 Task: In the Company uottawa.ca, schedule a meeting with title: 'Introducing Our Products and Services ', Select date: '29 September, 2023', select start time: 6:00:PM. Add location in person New York with meeting description: Kindly join this meeting to understand Product Demo and Service Presentation. Add attendees from company's contact and save.. Logged in from softage.1@softage.net
Action: Mouse moved to (93, 59)
Screenshot: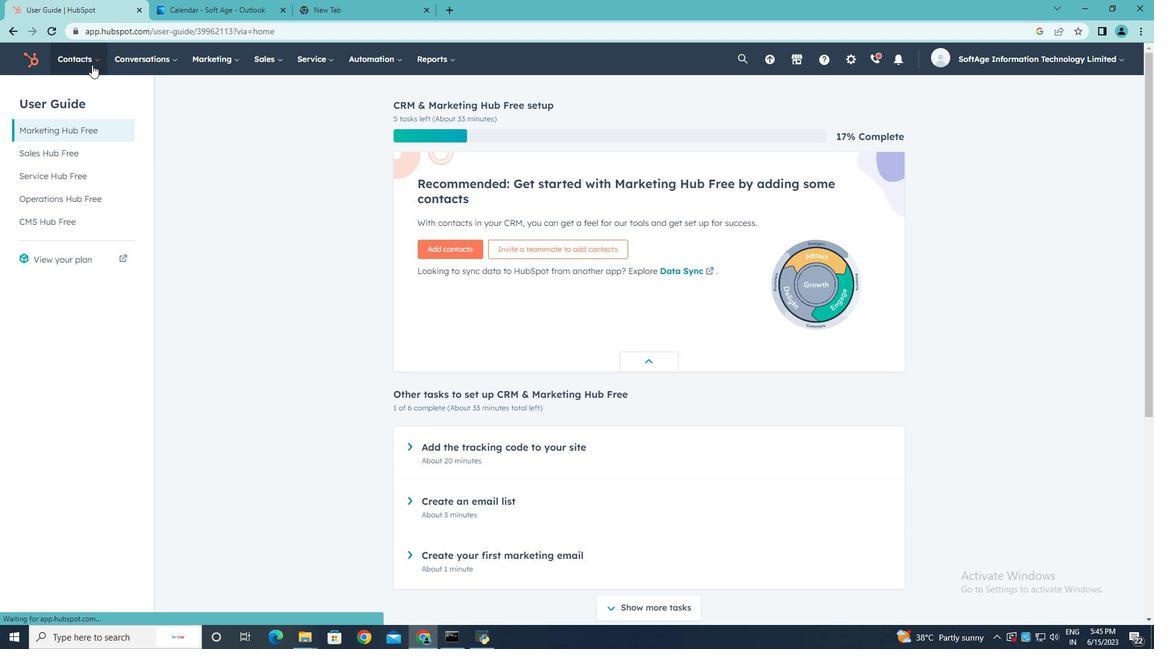 
Action: Mouse pressed left at (93, 59)
Screenshot: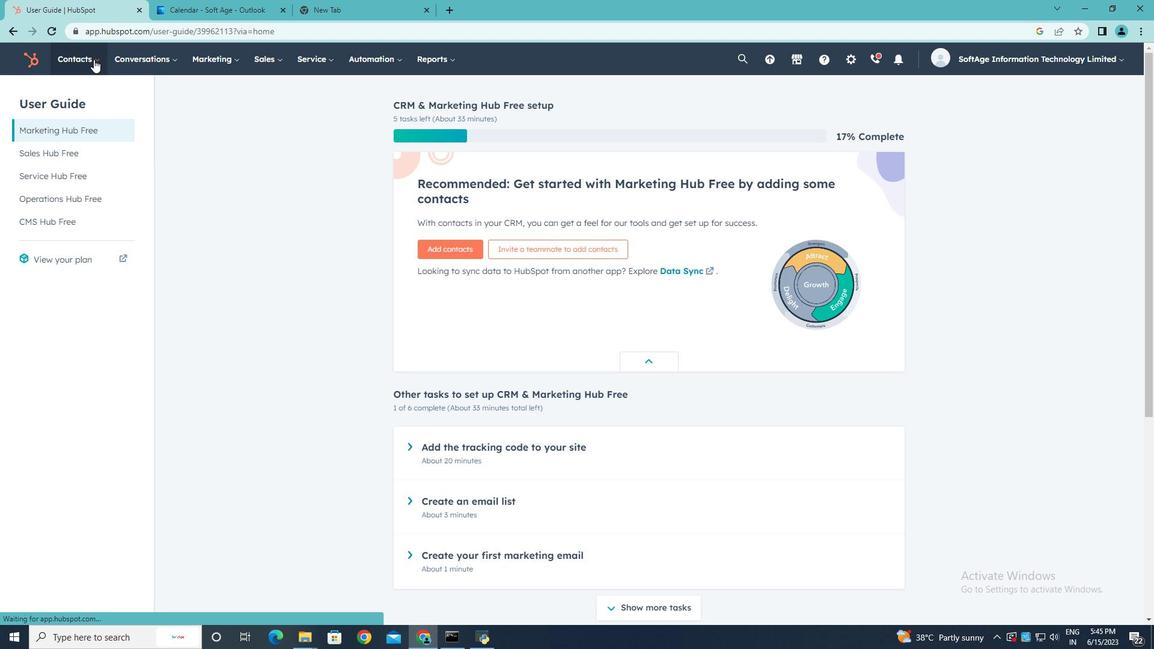 
Action: Mouse moved to (96, 114)
Screenshot: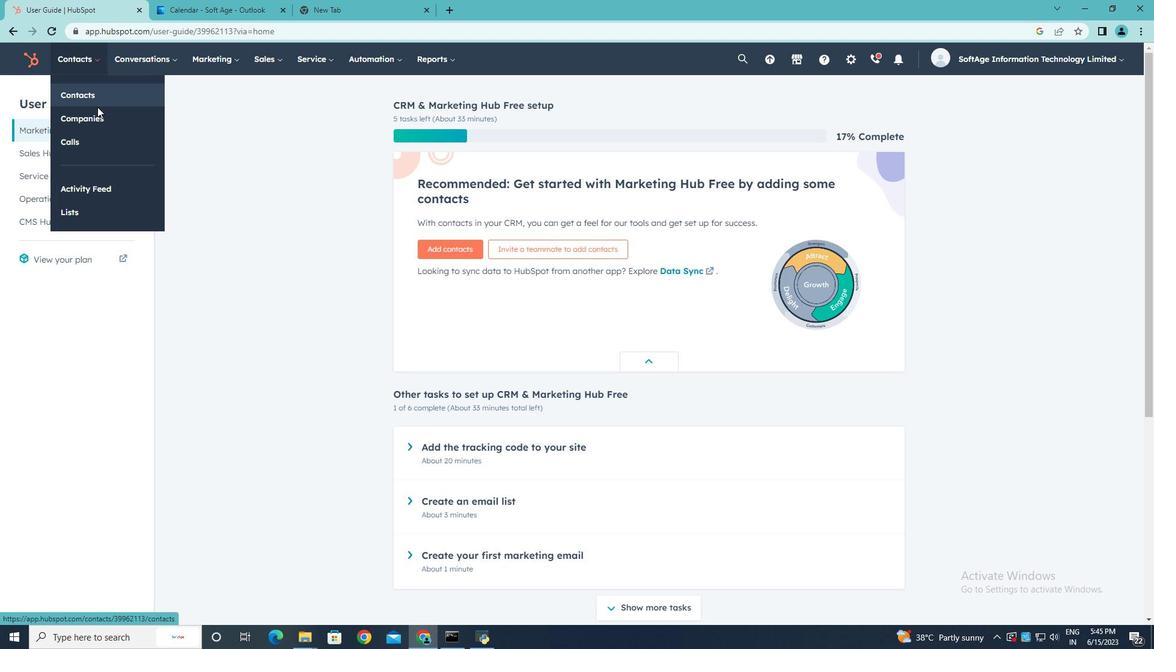 
Action: Mouse pressed left at (96, 114)
Screenshot: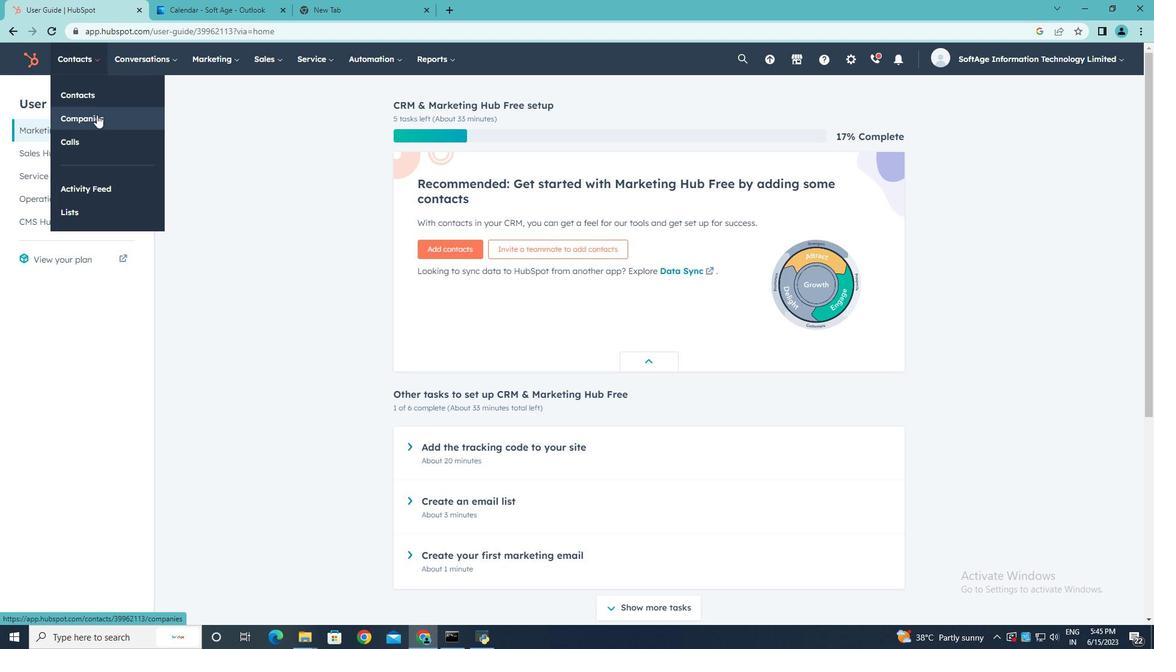 
Action: Mouse moved to (72, 194)
Screenshot: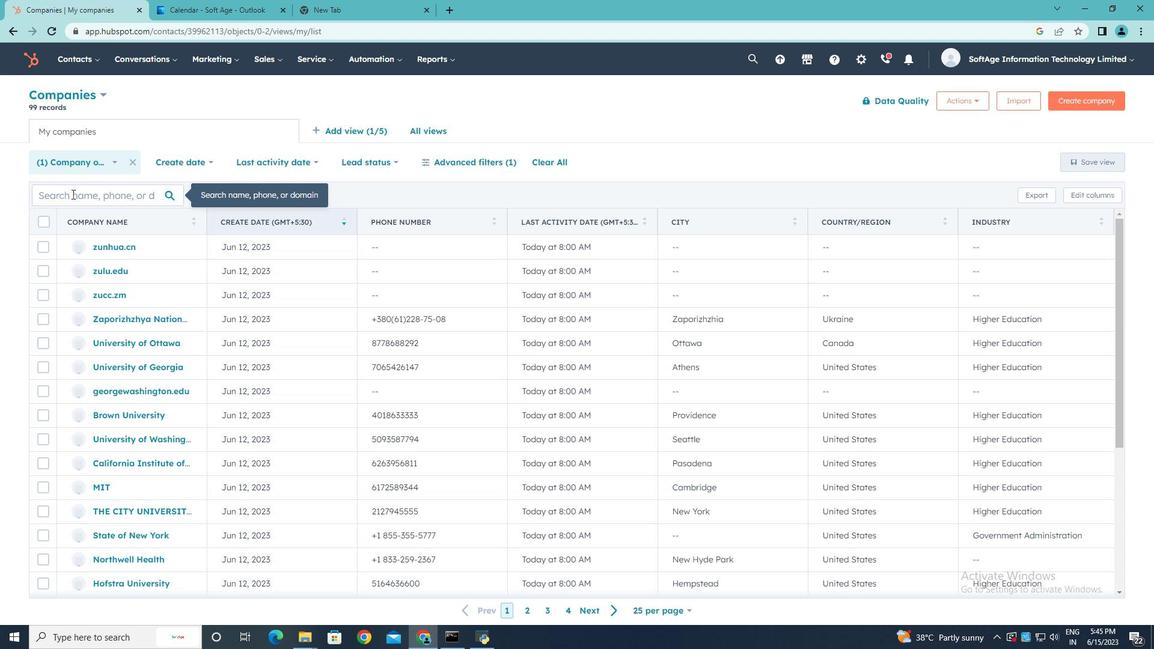 
Action: Mouse pressed left at (72, 194)
Screenshot: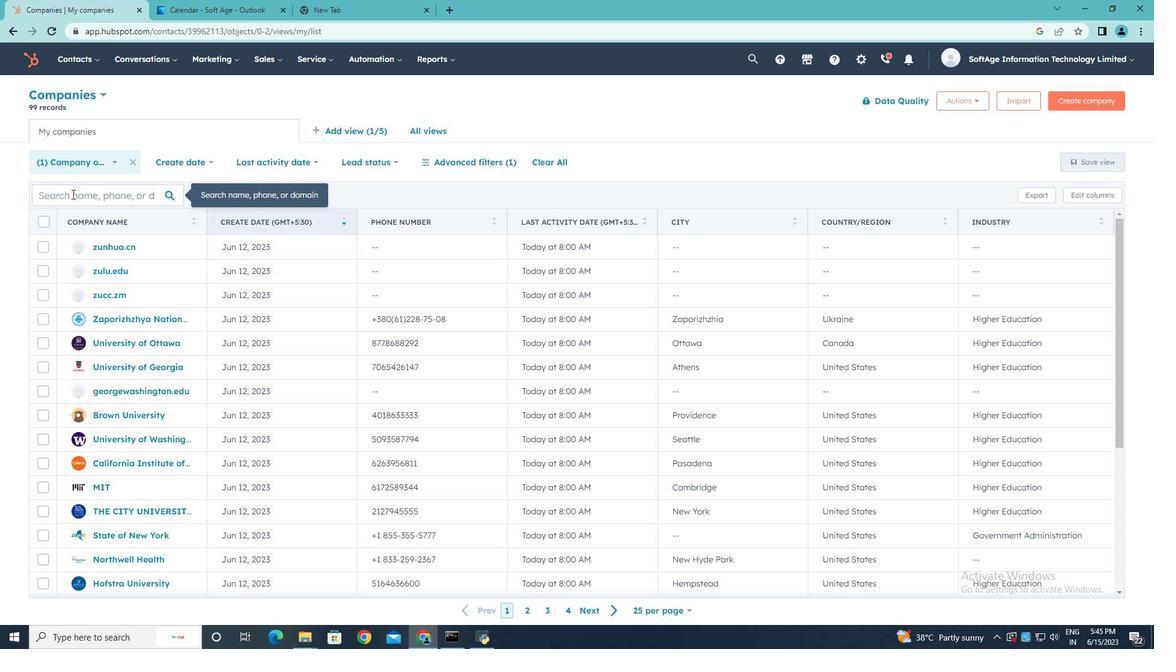 
Action: Mouse moved to (72, 193)
Screenshot: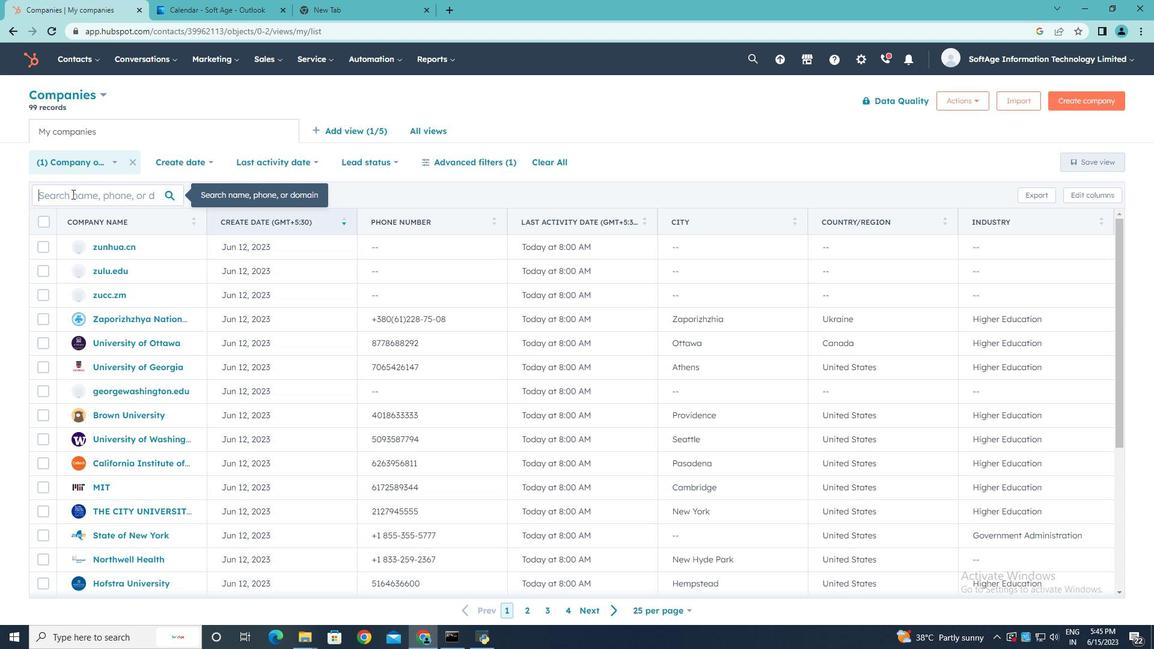 
Action: Key pressed uottawa.ca
Screenshot: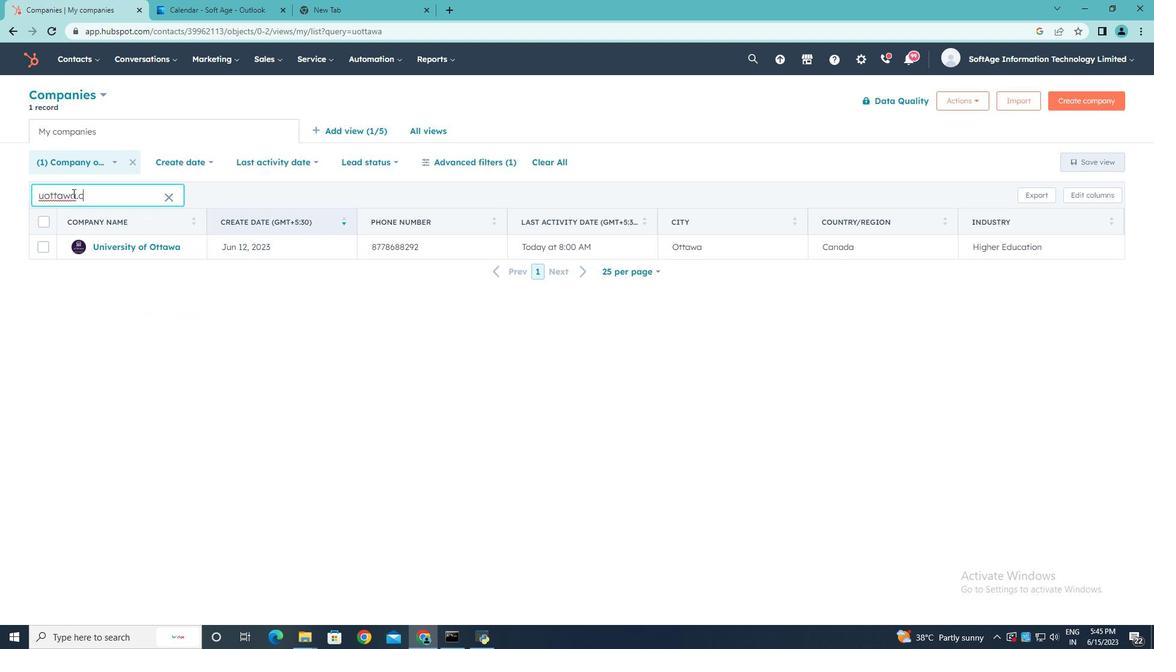 
Action: Mouse moved to (105, 244)
Screenshot: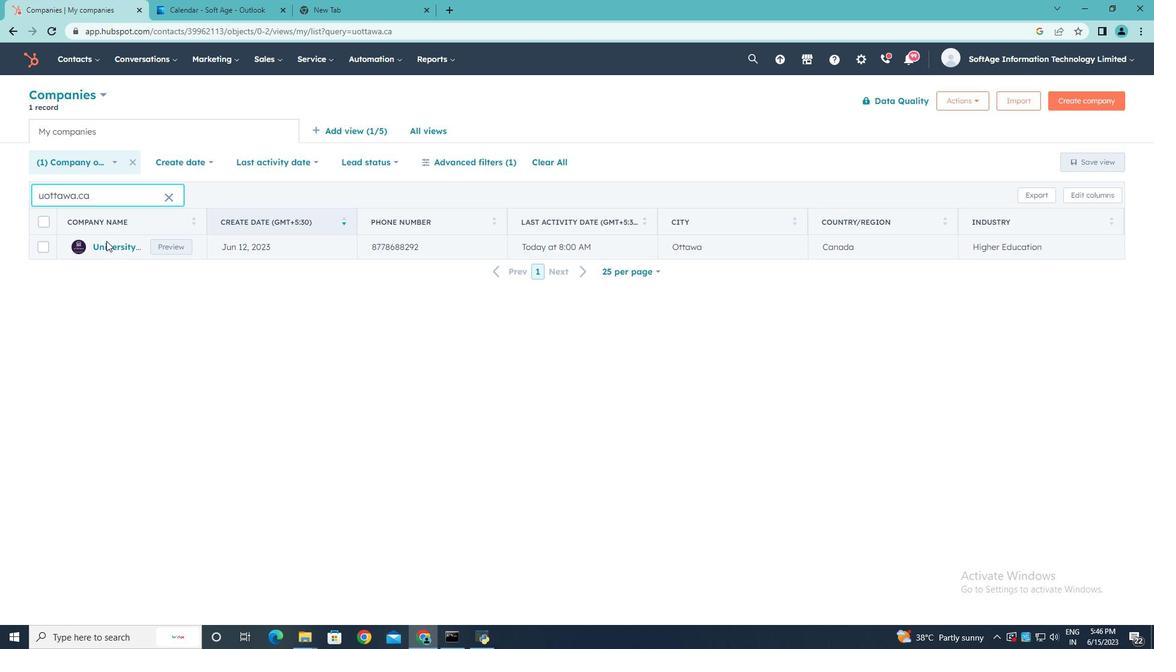 
Action: Mouse pressed left at (105, 244)
Screenshot: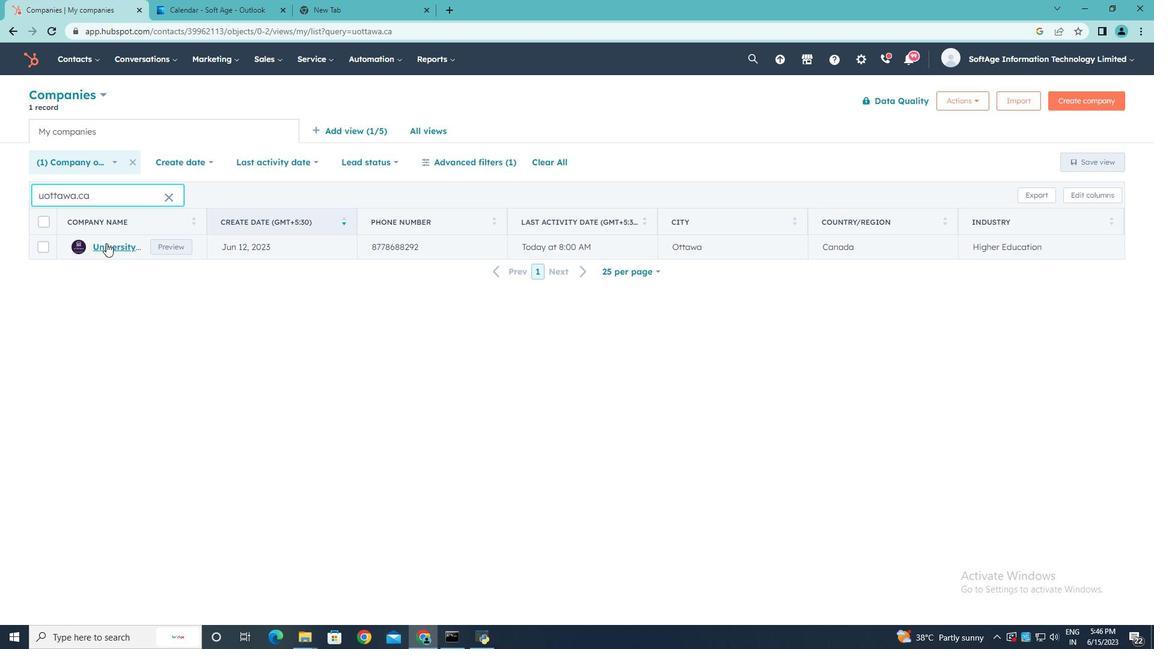 
Action: Mouse moved to (194, 198)
Screenshot: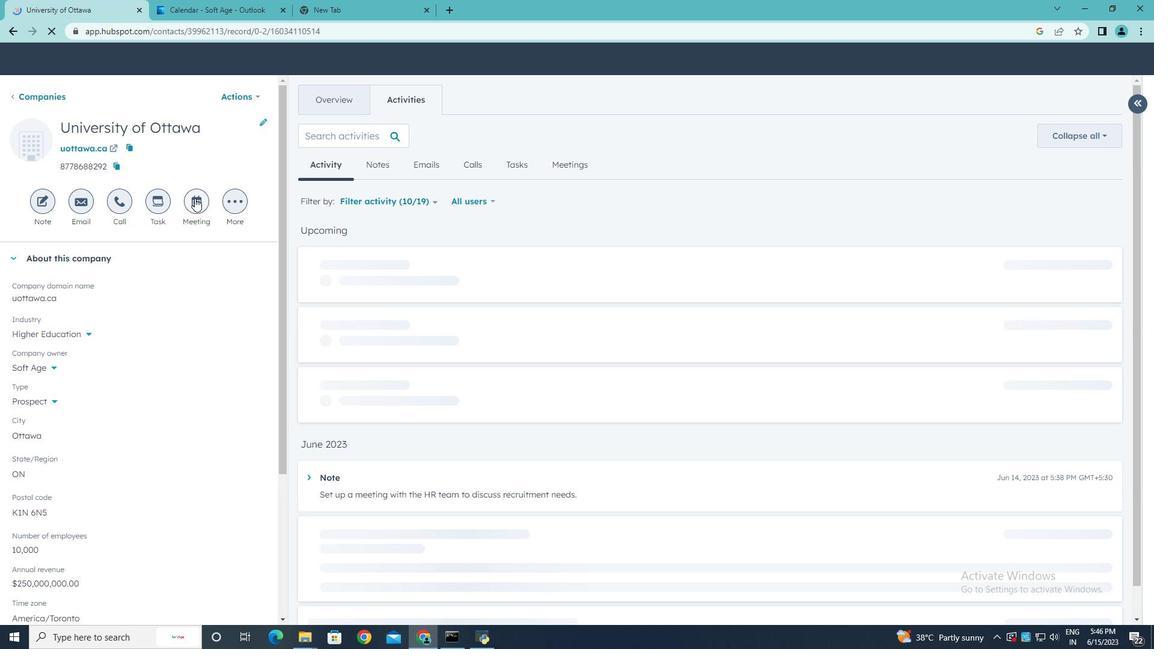 
Action: Mouse pressed left at (194, 198)
Screenshot: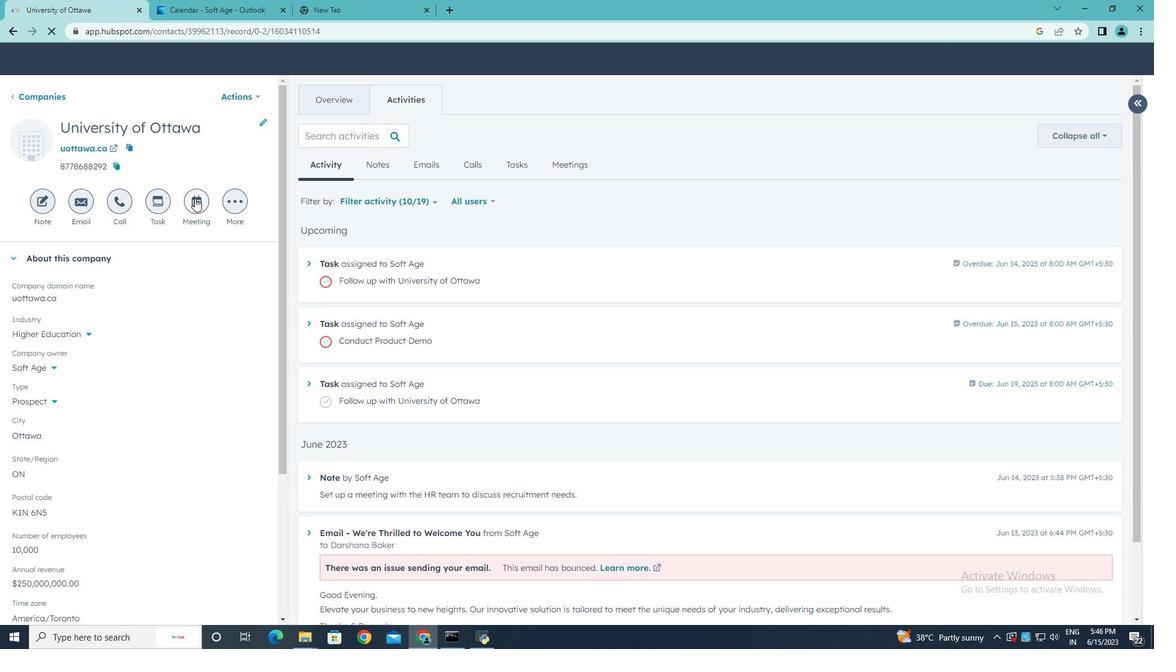 
Action: Mouse moved to (194, 198)
Screenshot: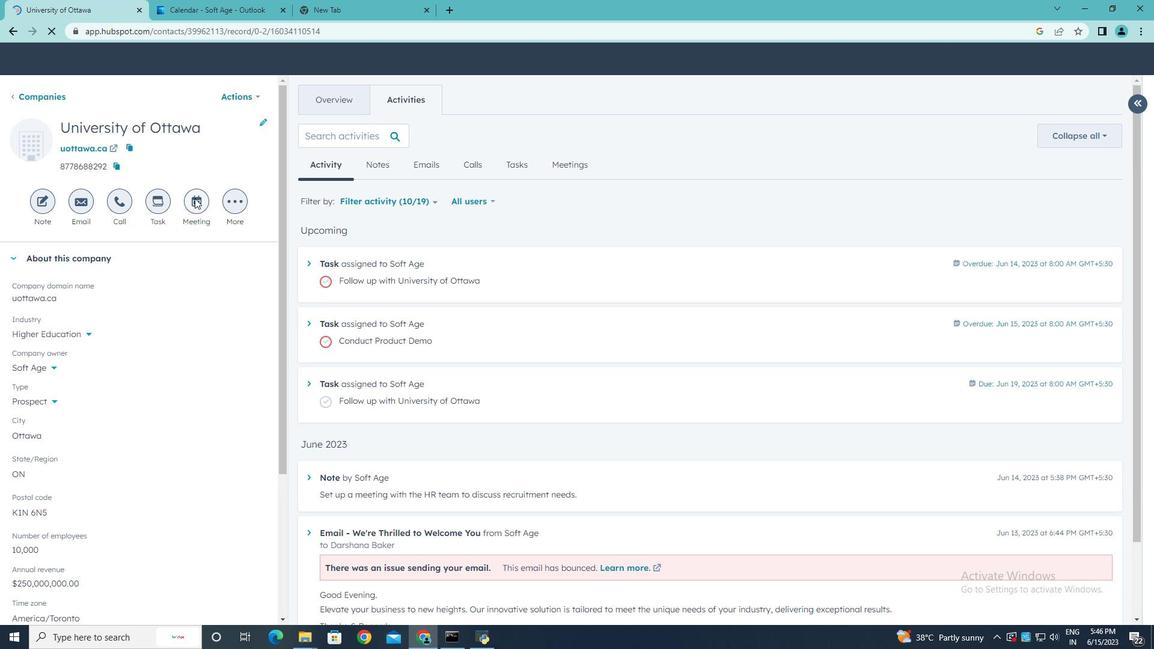 
Action: Key pressed <Key.shift><Key.shift>Introducing<Key.space><Key.shift>Our<Key.space><Key.shift><Key.shift><Key.shift><Key.shift><Key.shift><Key.shift>Products<Key.space>ans<Key.backspace>d<Key.space><Key.shift><Key.shift><Key.shift><Key.shift><Key.shift>
Screenshot: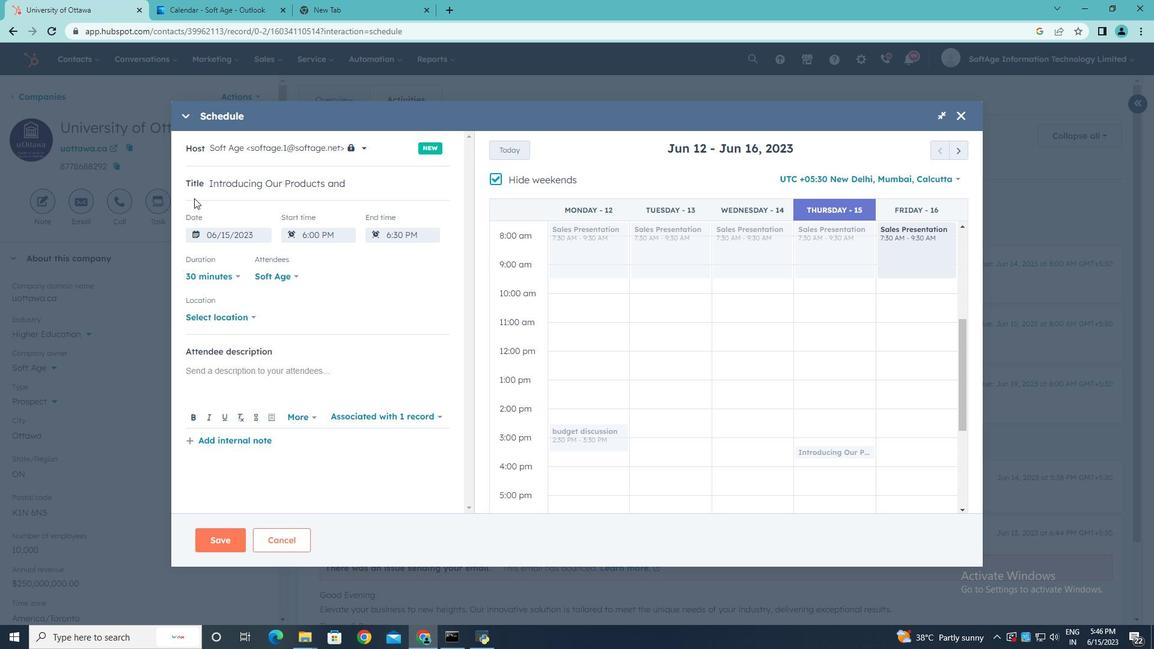 
Action: Mouse moved to (193, 198)
Screenshot: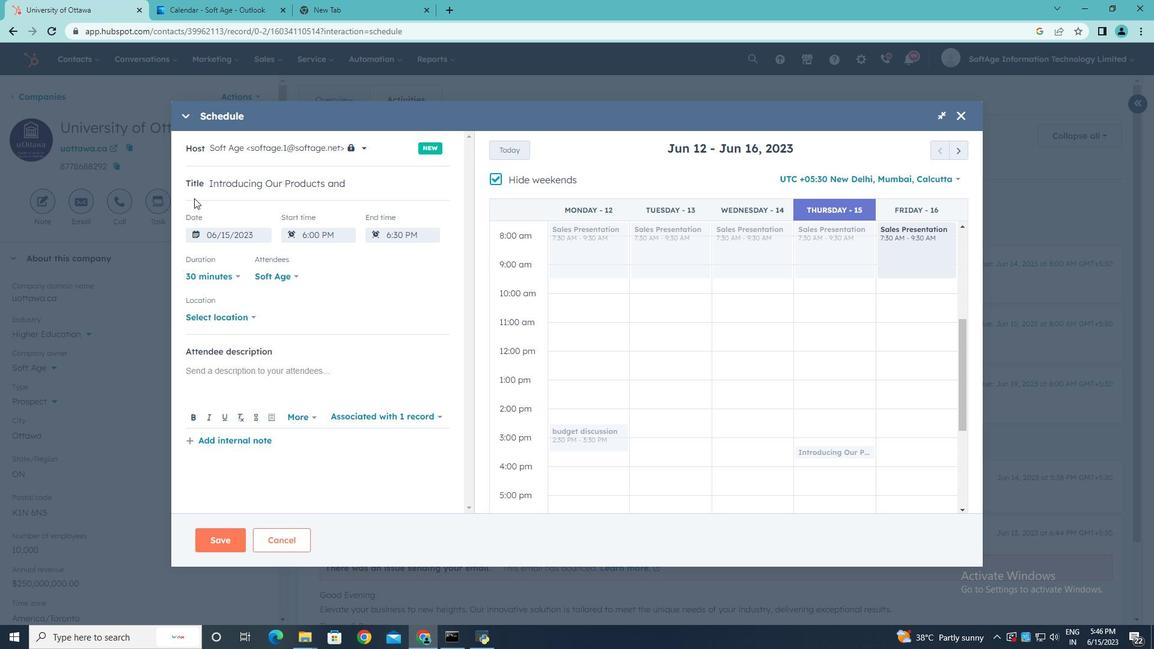 
Action: Key pressed <Key.shift><Key.shift><Key.shift><Key.shift><Key.shift><Key.shift><Key.shift><Key.shift><Key.shift><Key.shift><Key.shift>Services
Screenshot: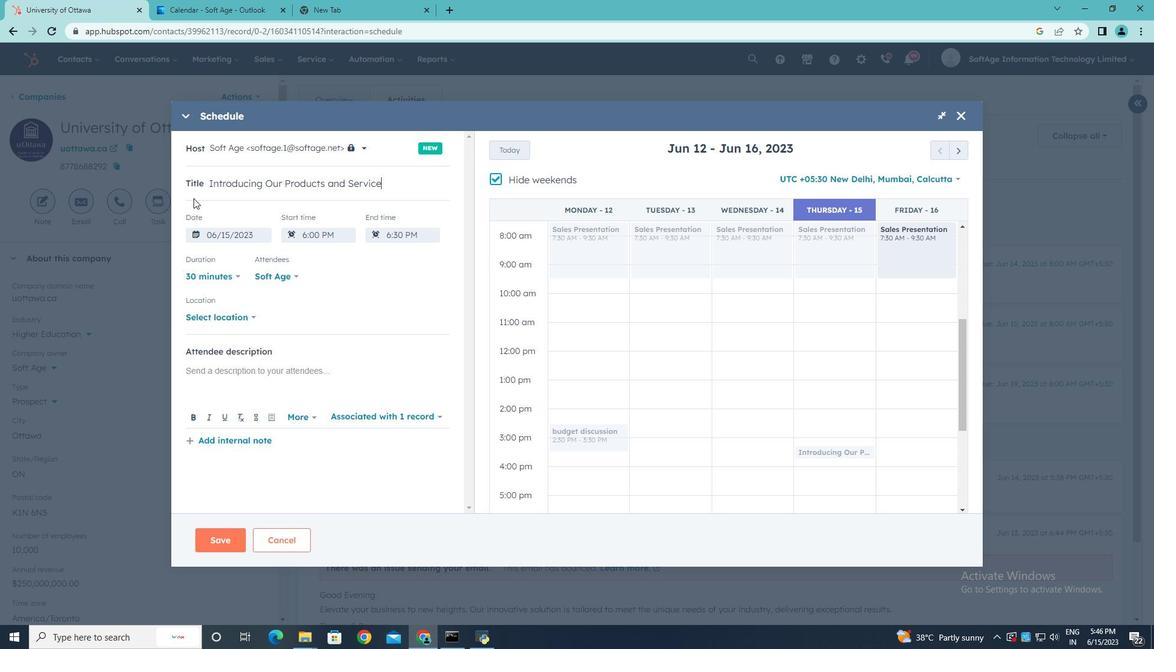 
Action: Mouse moved to (494, 178)
Screenshot: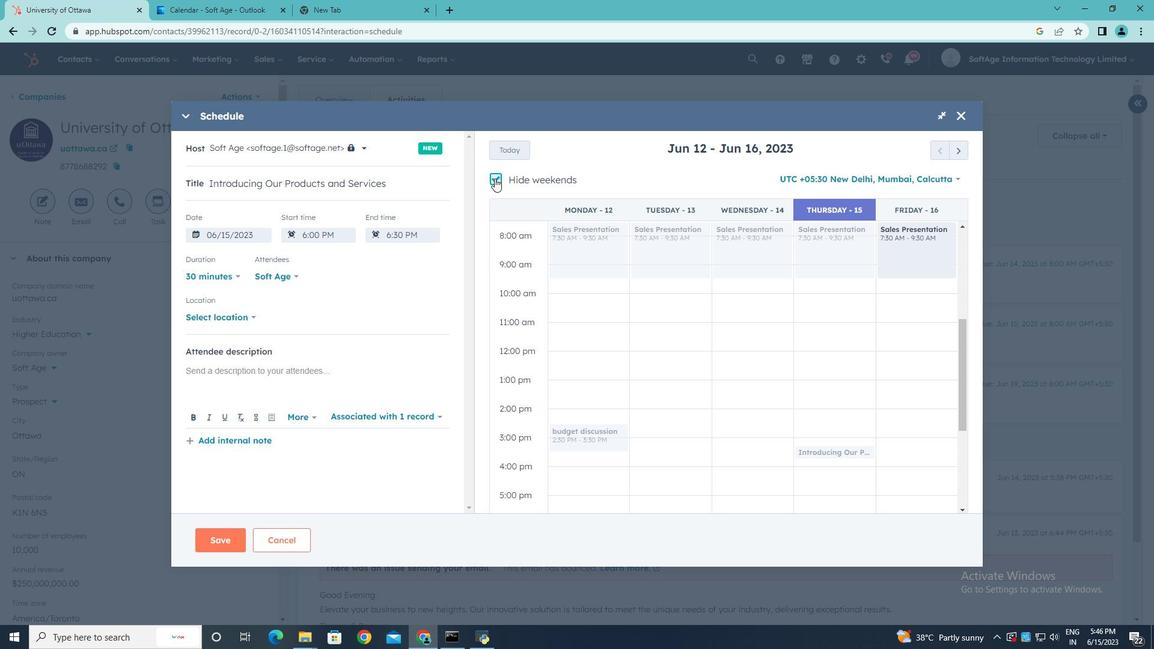 
Action: Mouse pressed left at (494, 178)
Screenshot: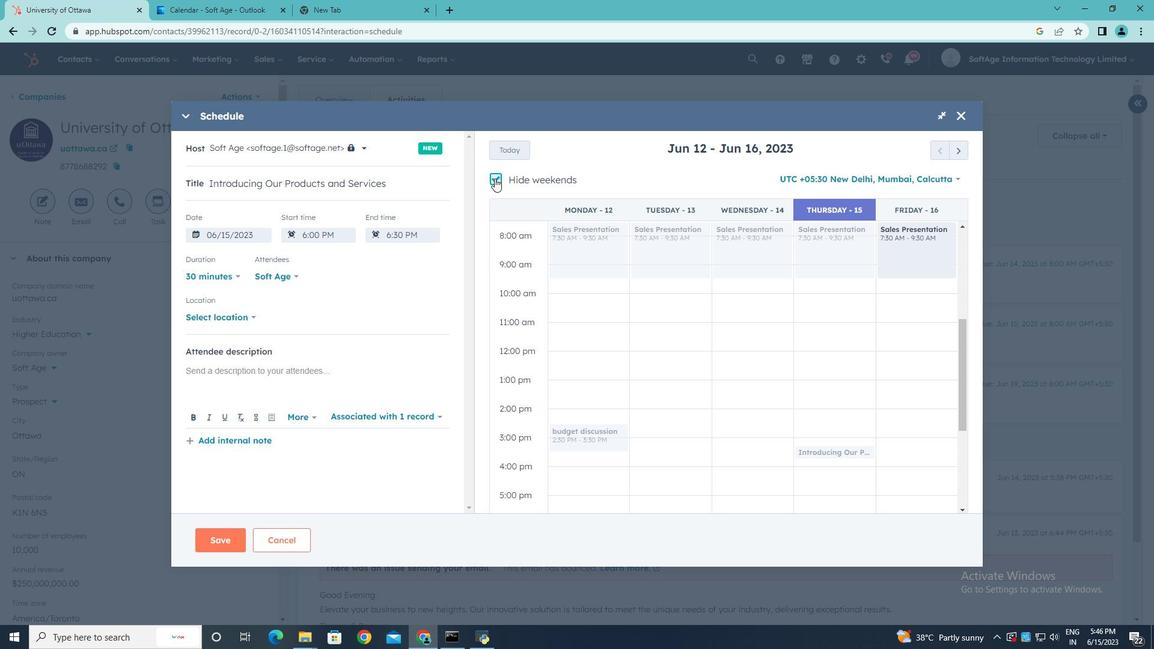 
Action: Mouse moved to (962, 149)
Screenshot: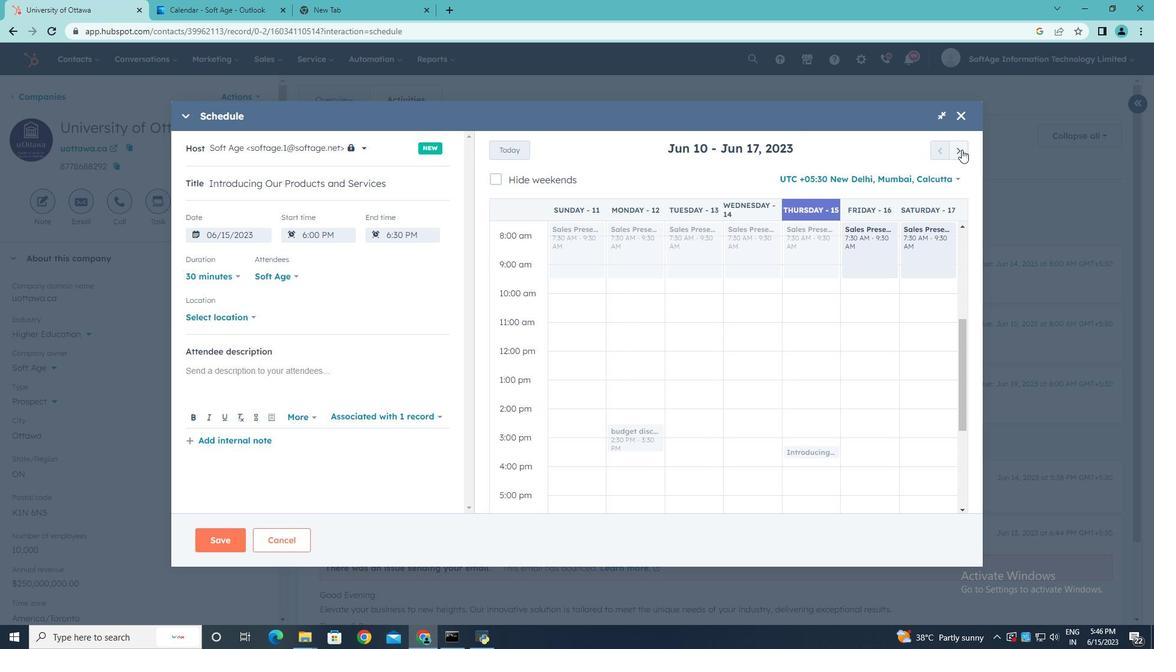 
Action: Mouse pressed left at (962, 149)
Screenshot: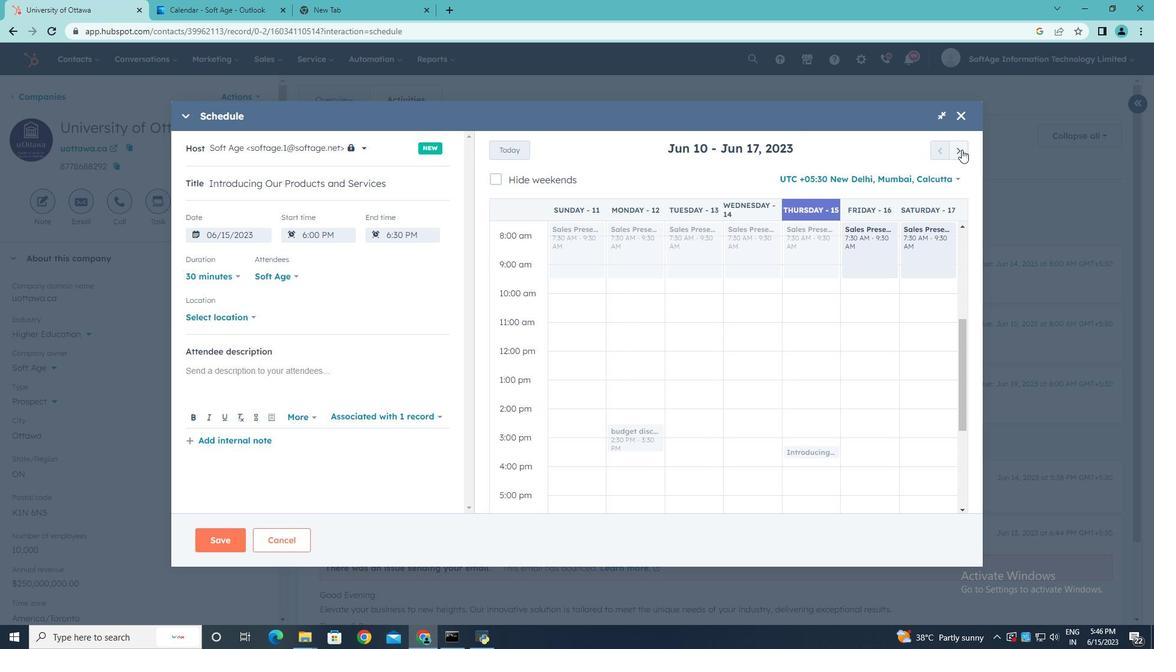 
Action: Mouse pressed left at (962, 149)
Screenshot: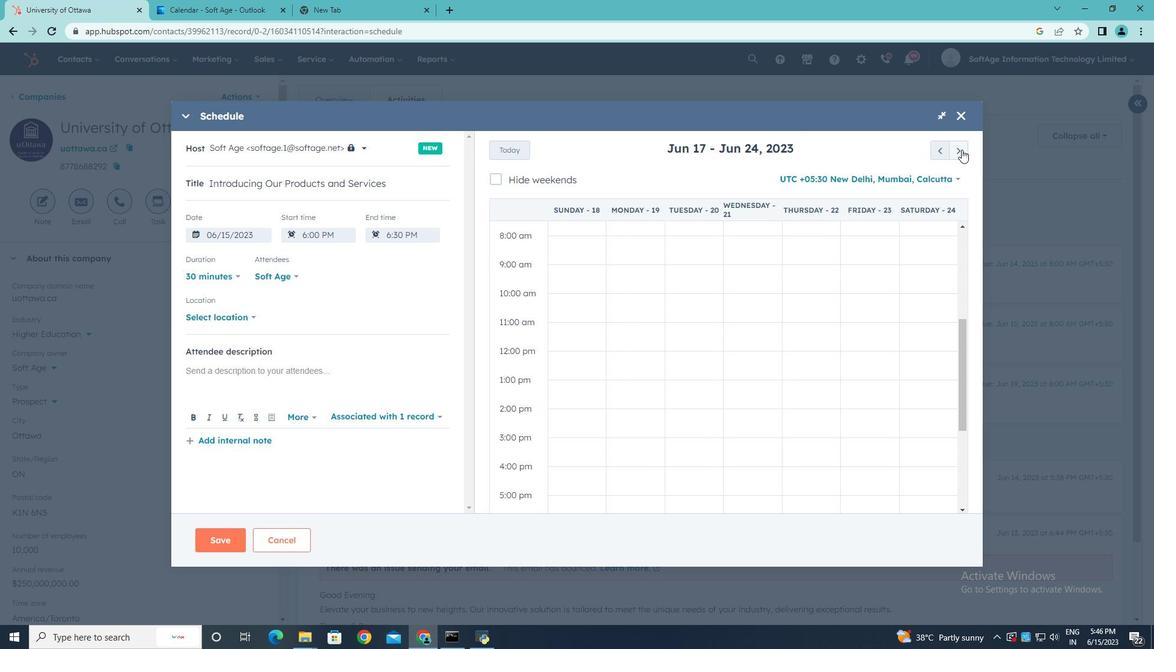 
Action: Mouse moved to (959, 152)
Screenshot: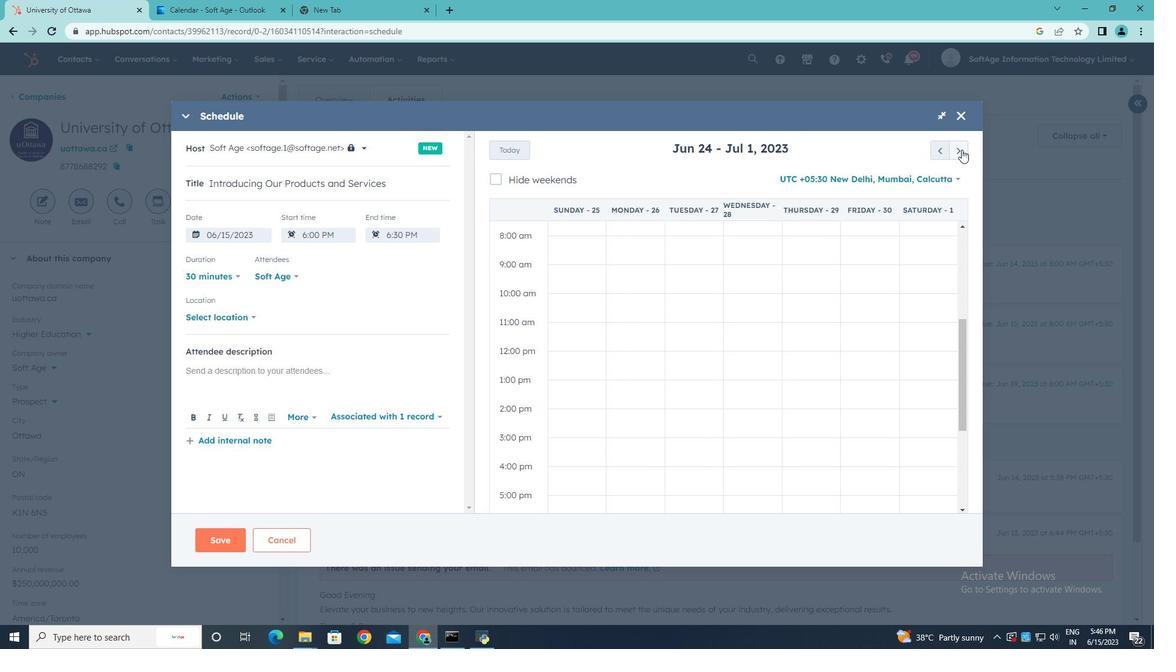 
Action: Mouse pressed left at (959, 152)
Screenshot: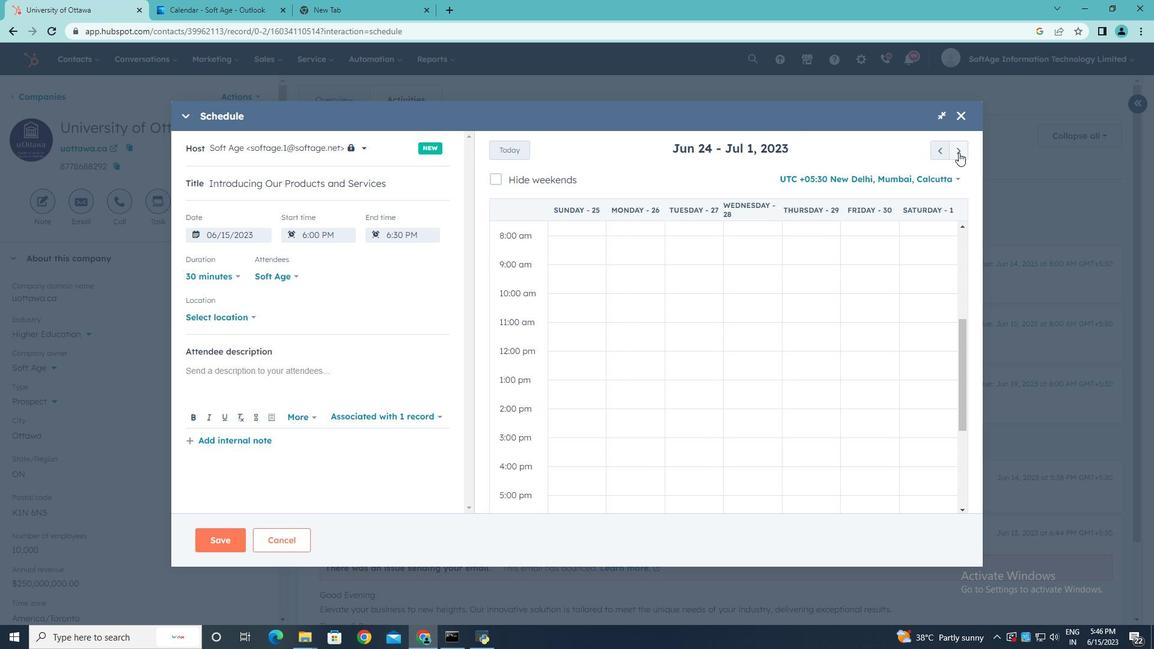 
Action: Mouse moved to (959, 150)
Screenshot: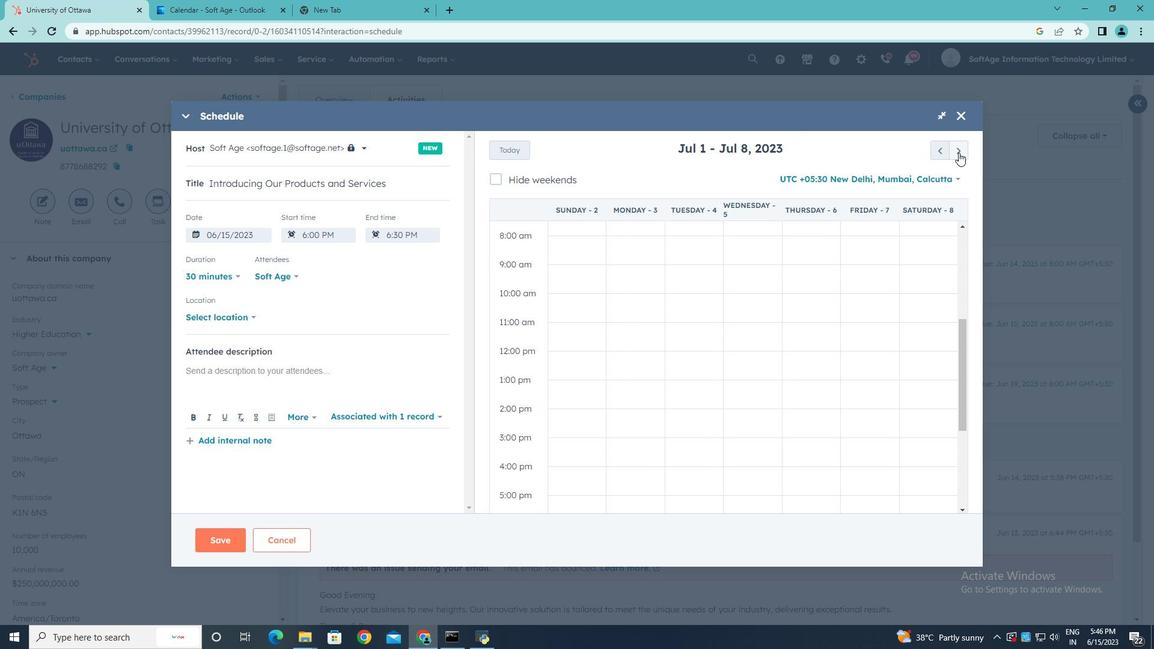 
Action: Mouse pressed left at (959, 150)
Screenshot: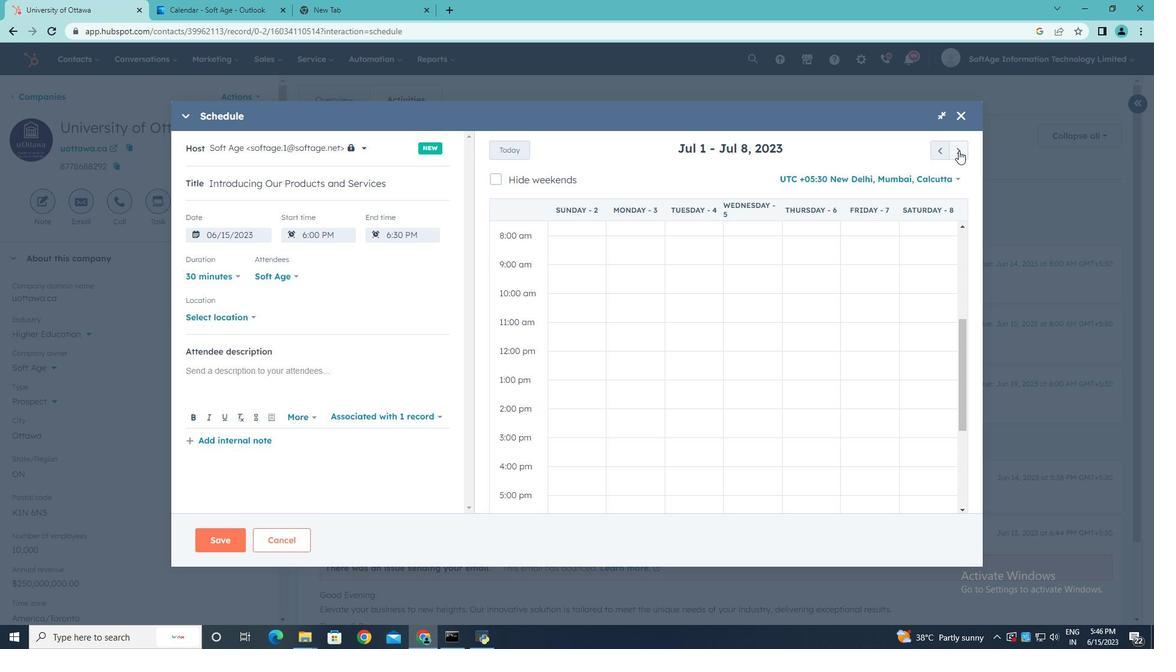 
Action: Mouse pressed left at (959, 150)
Screenshot: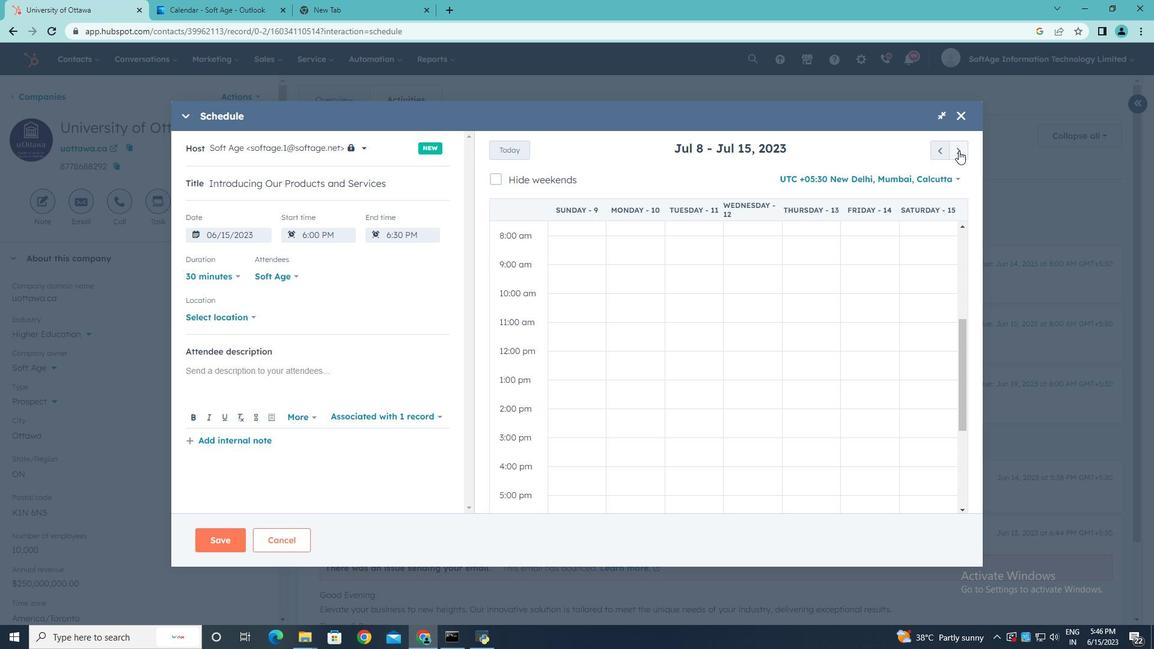 
Action: Mouse pressed left at (959, 150)
Screenshot: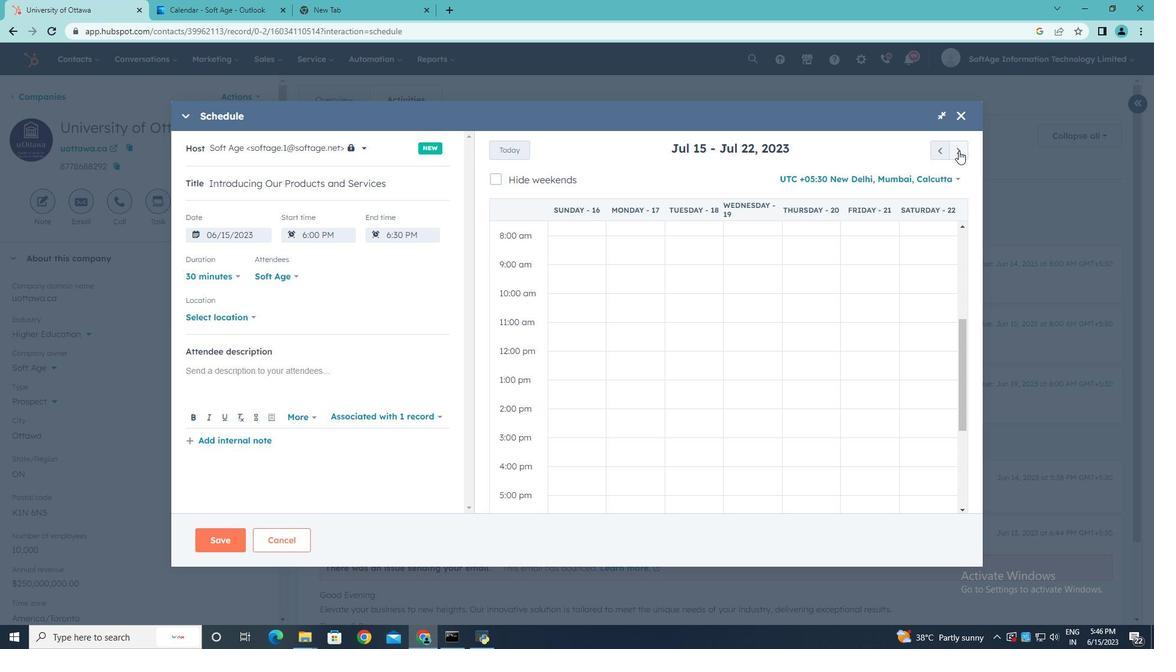 
Action: Mouse pressed left at (959, 150)
Screenshot: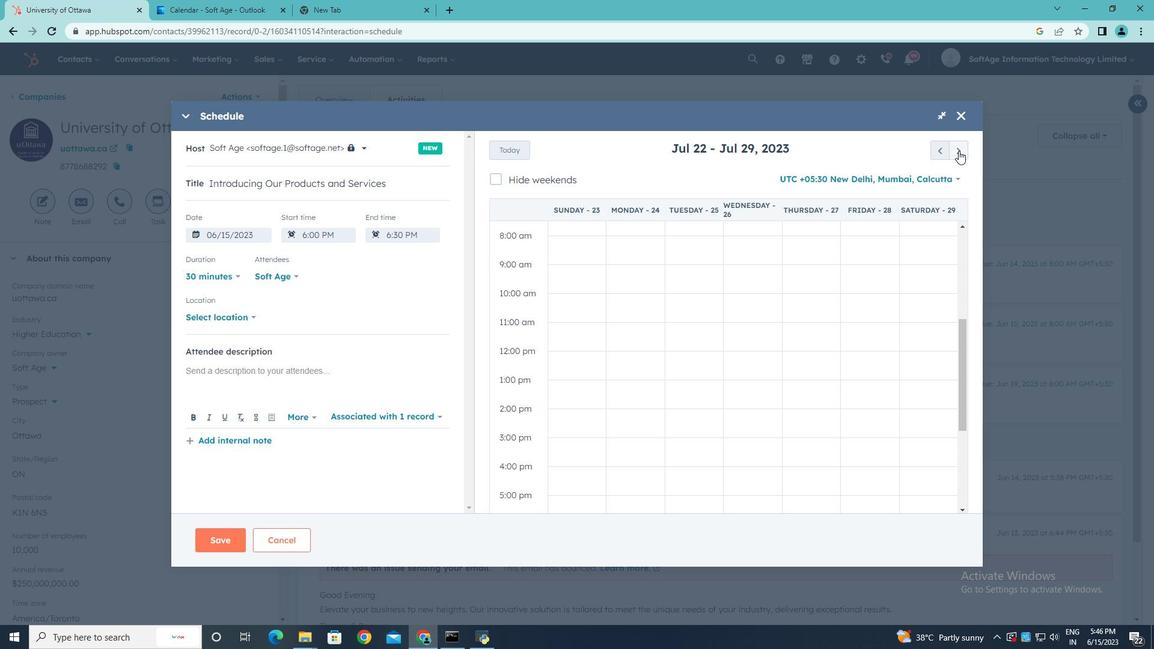 
Action: Mouse pressed left at (959, 150)
Screenshot: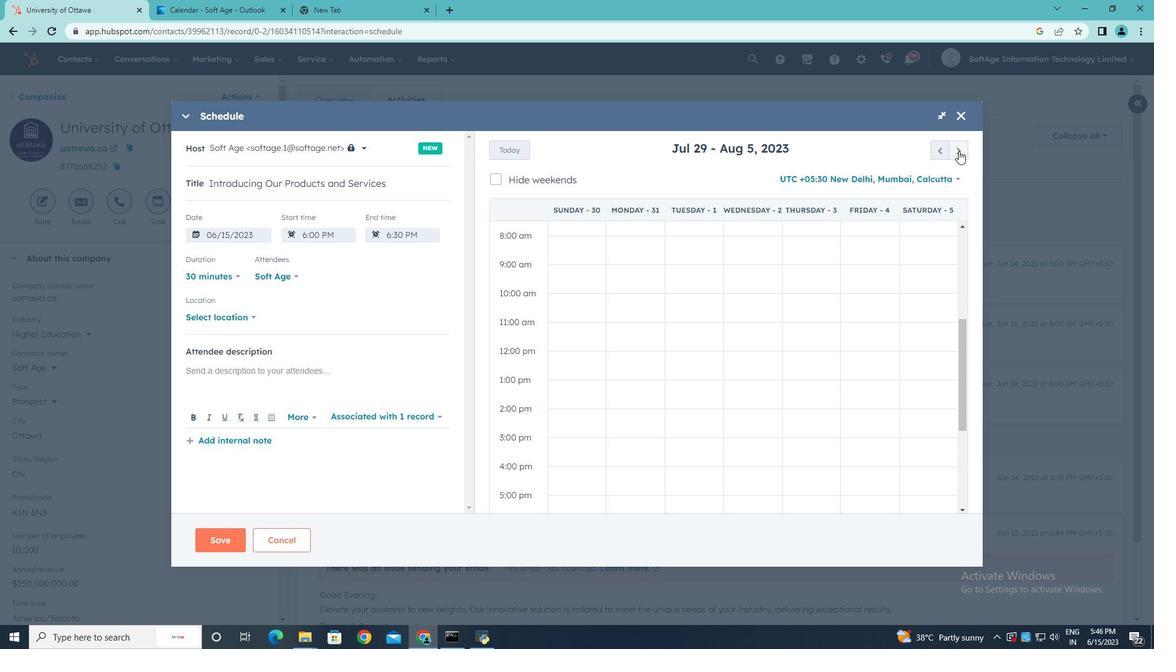 
Action: Mouse pressed left at (959, 150)
Screenshot: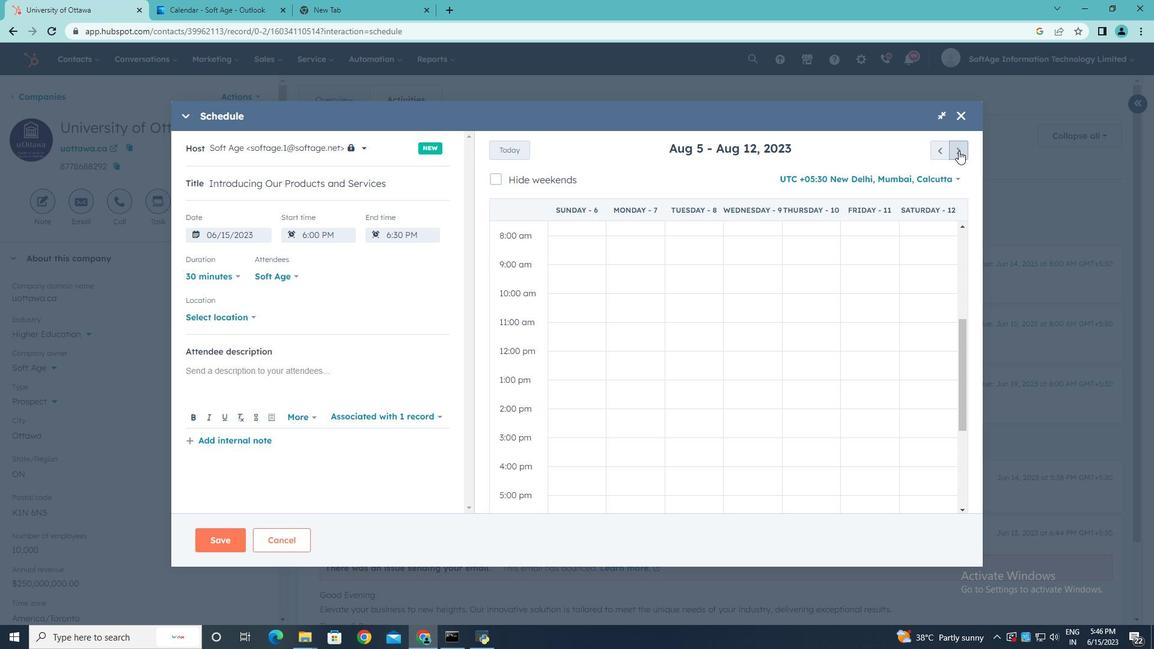 
Action: Mouse pressed left at (959, 150)
Screenshot: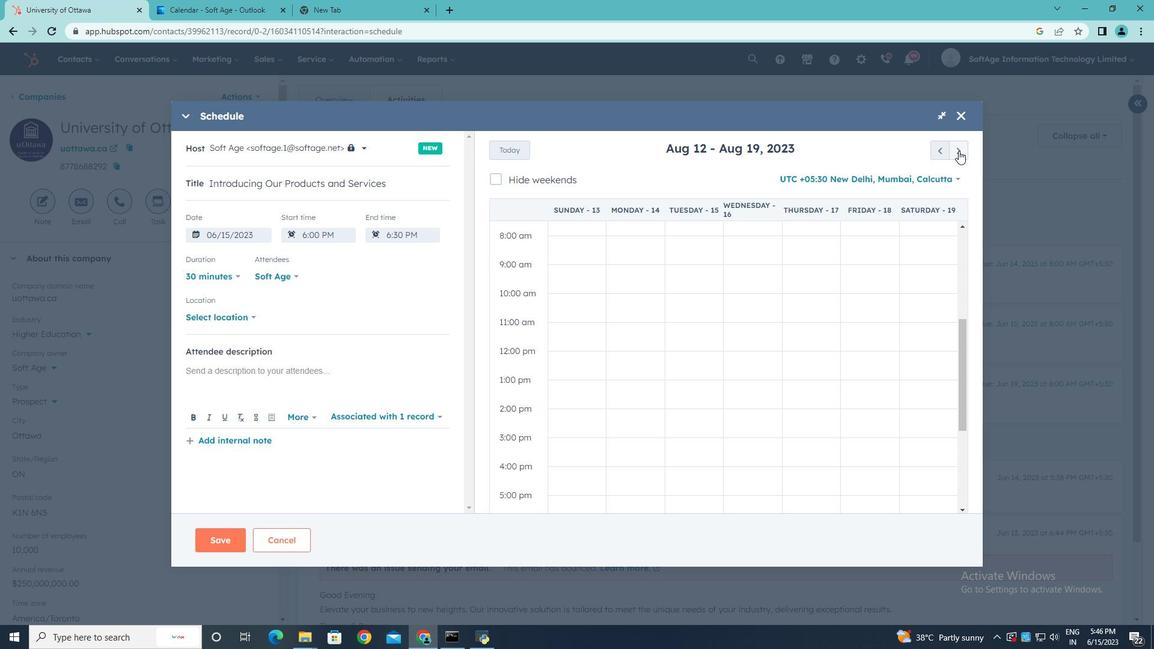 
Action: Mouse pressed left at (959, 150)
Screenshot: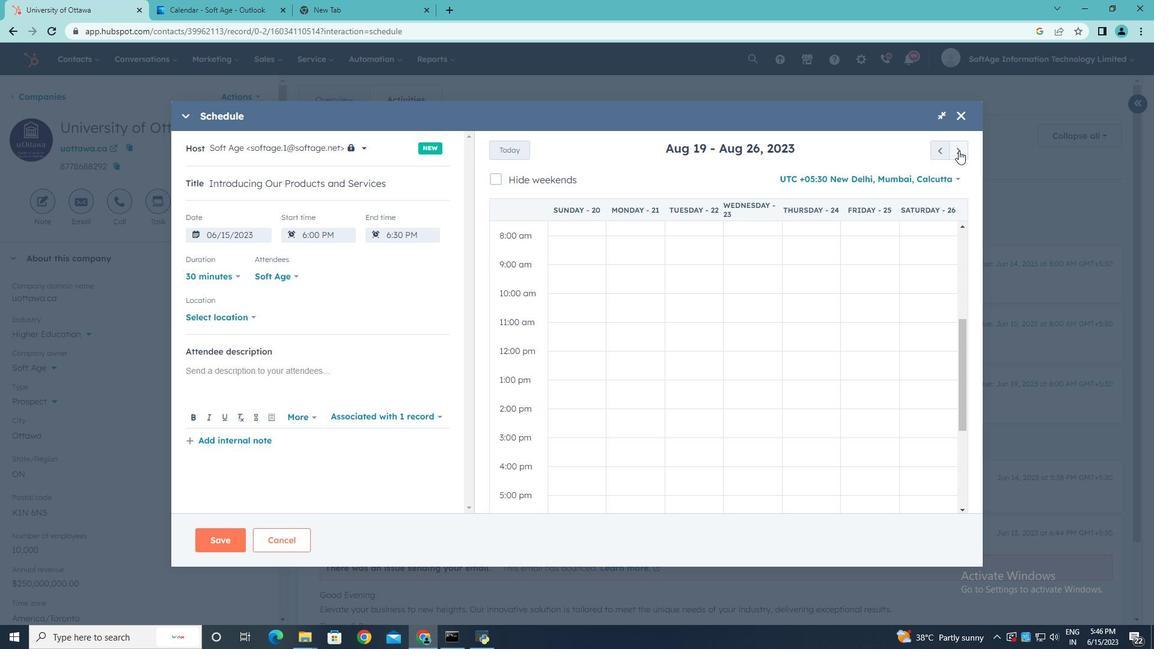 
Action: Mouse pressed left at (959, 150)
Screenshot: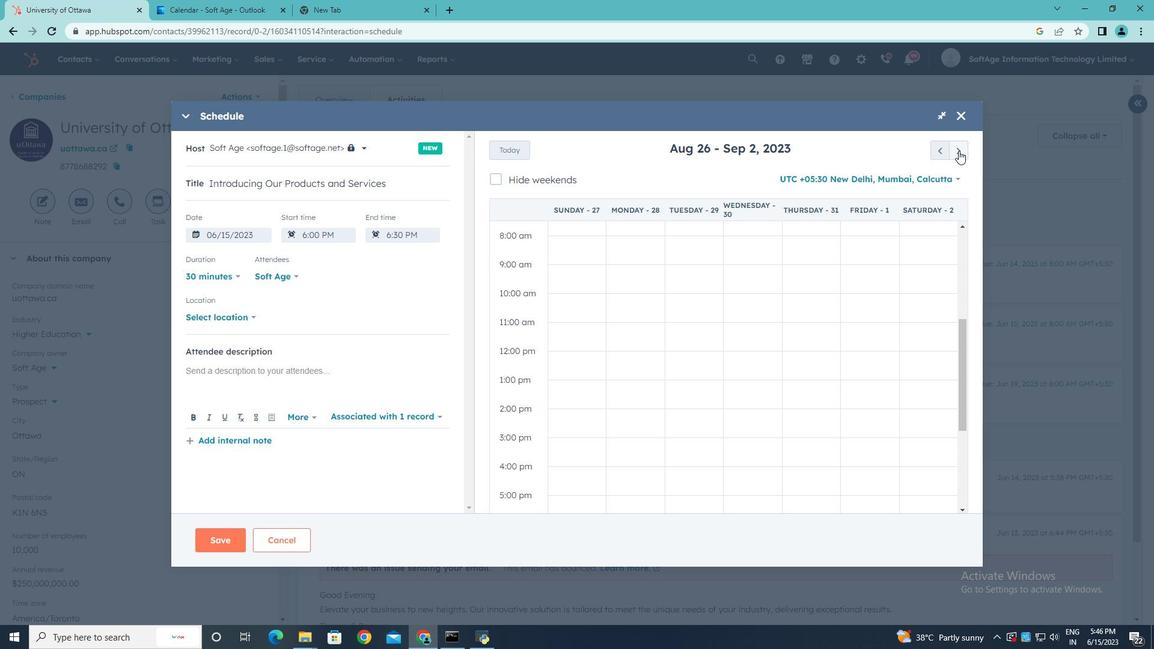 
Action: Mouse pressed left at (959, 150)
Screenshot: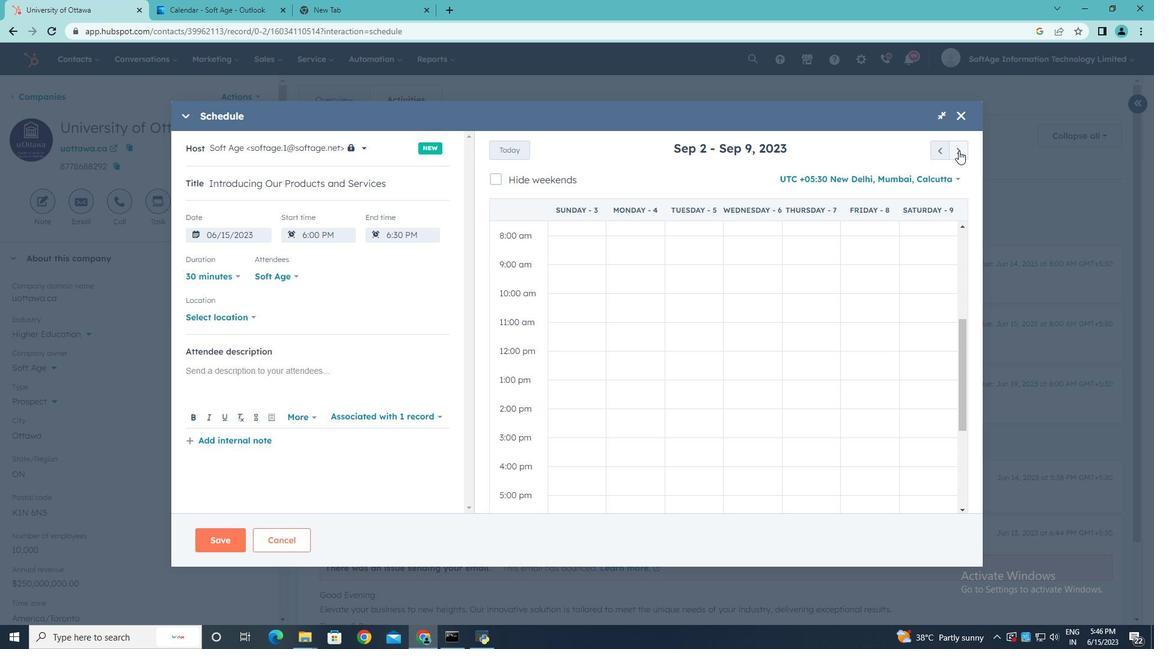
Action: Mouse moved to (959, 150)
Screenshot: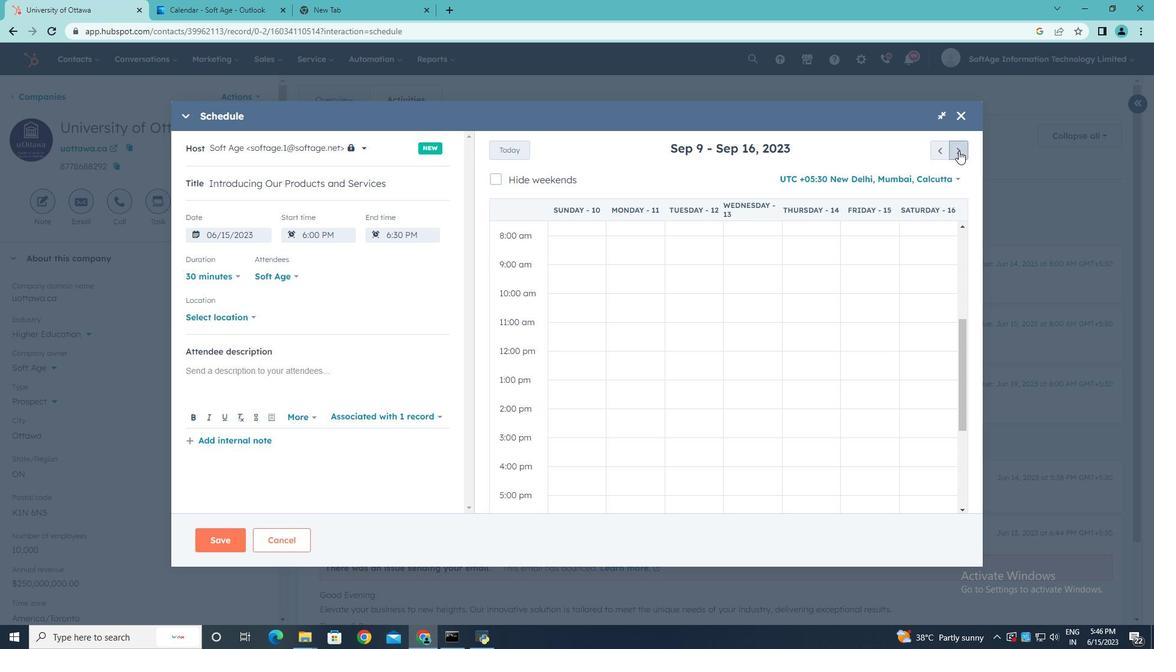 
Action: Mouse pressed left at (959, 150)
Screenshot: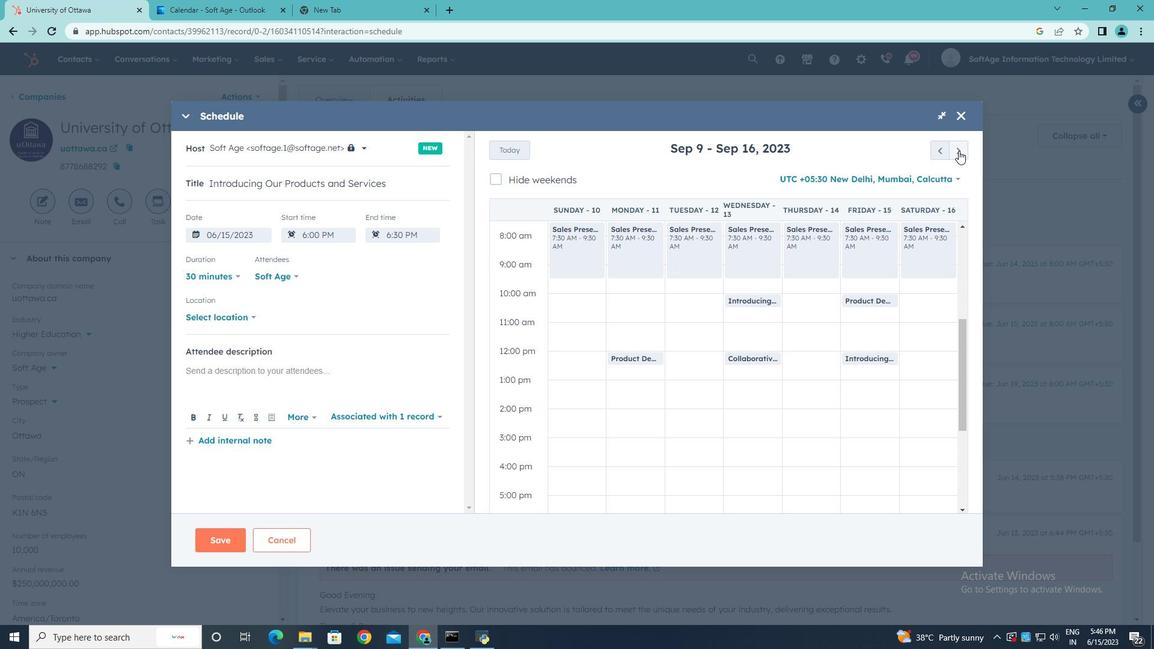 
Action: Mouse pressed left at (959, 150)
Screenshot: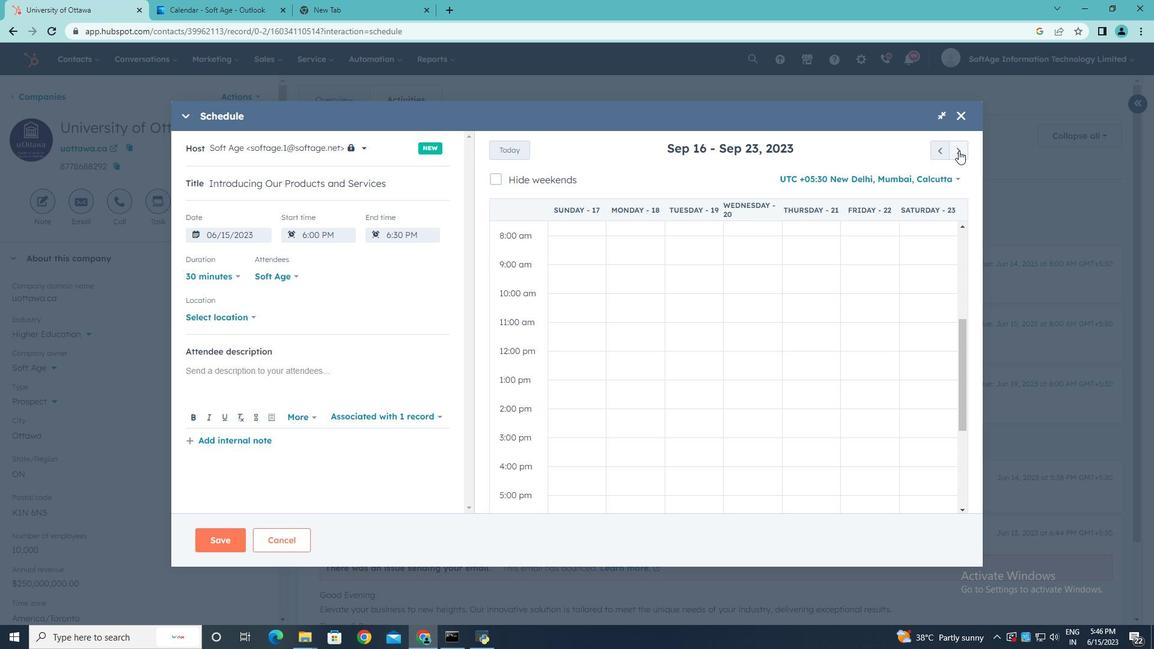 
Action: Mouse moved to (960, 414)
Screenshot: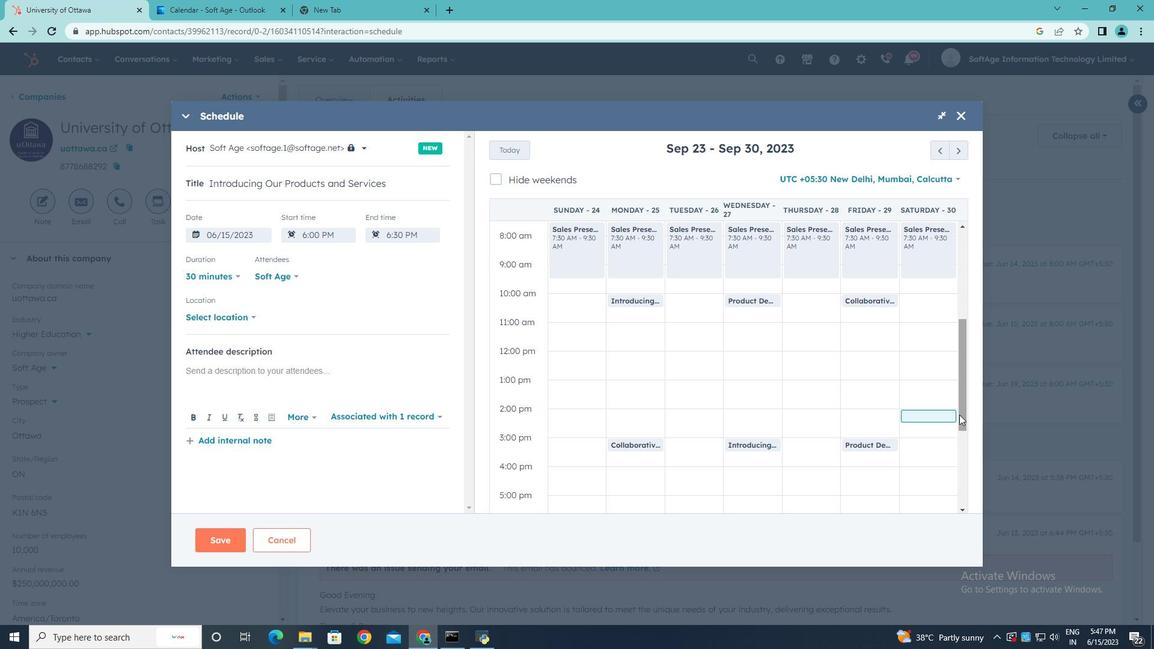 
Action: Mouse pressed left at (960, 414)
Screenshot: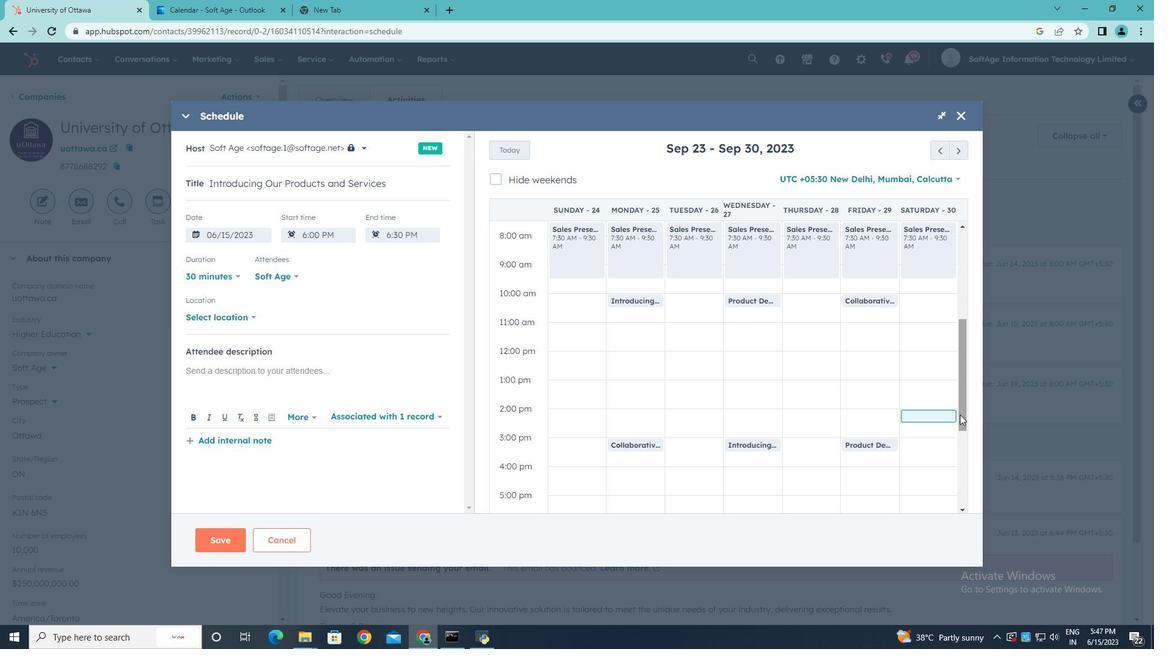 
Action: Mouse moved to (858, 467)
Screenshot: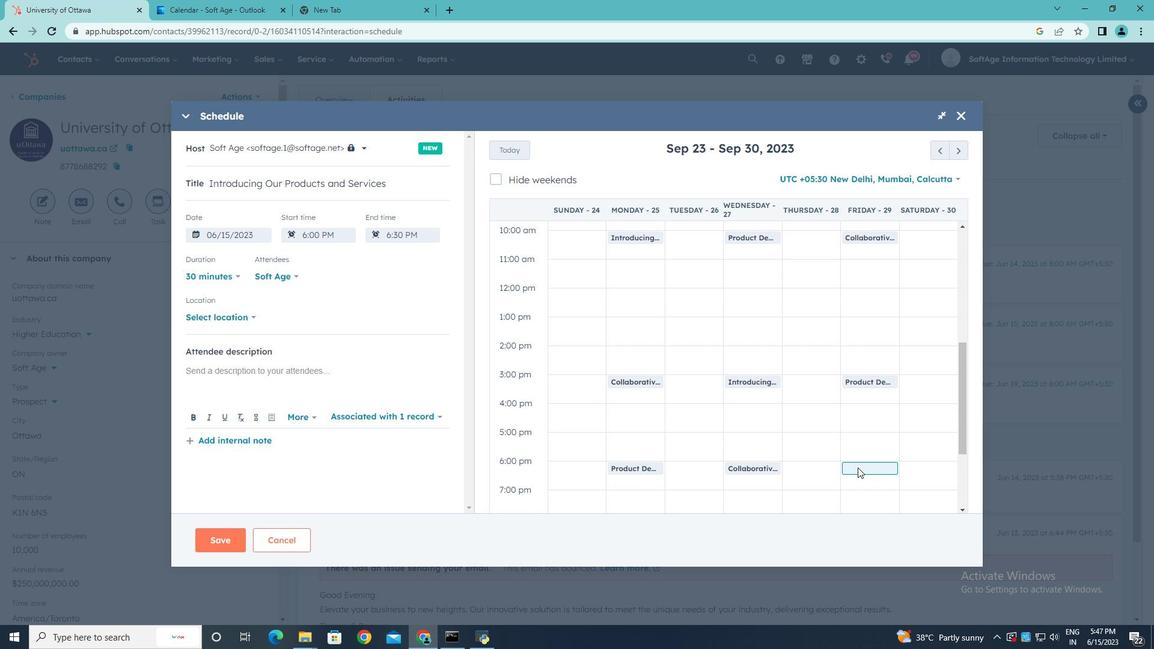 
Action: Mouse pressed left at (858, 467)
Screenshot: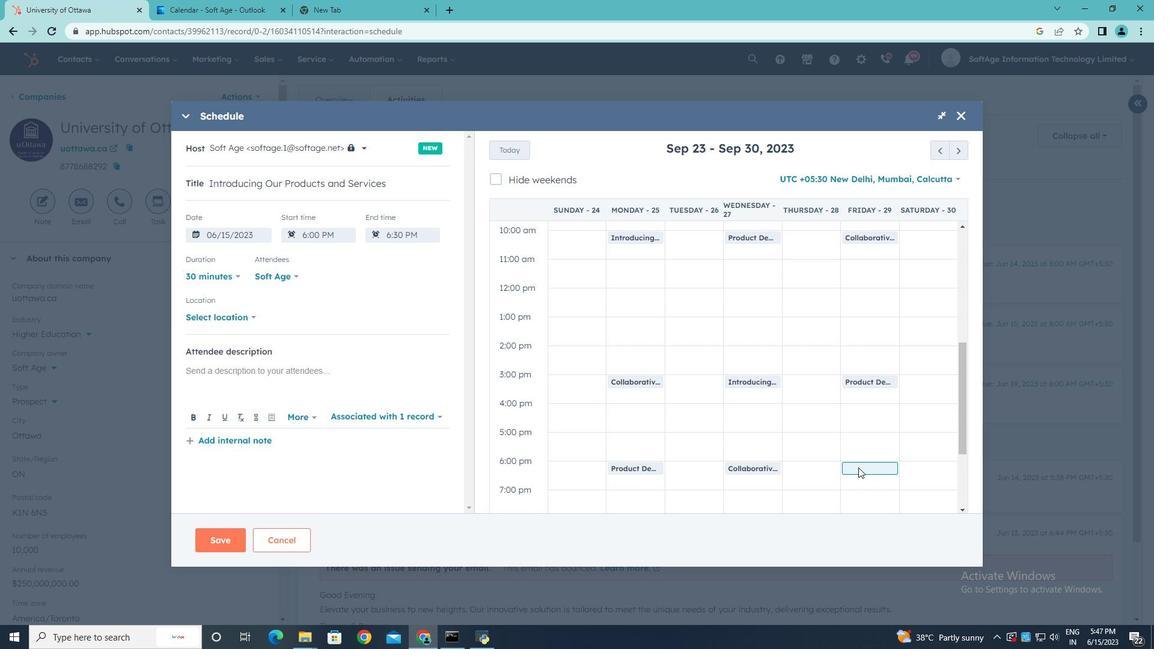 
Action: Mouse moved to (253, 314)
Screenshot: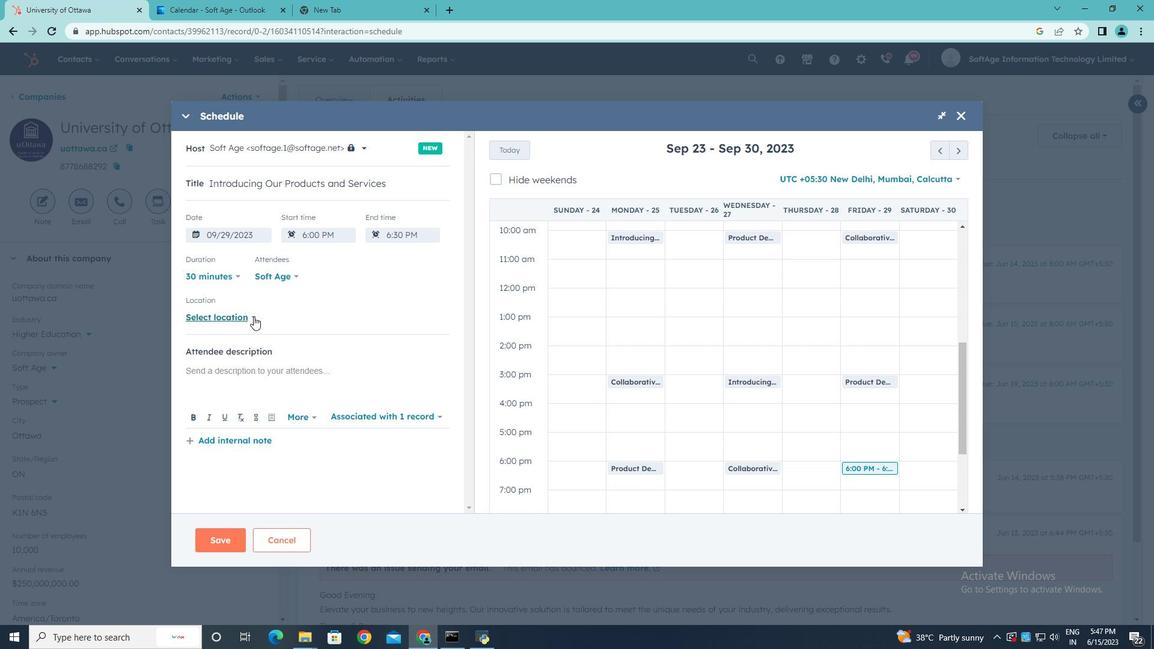 
Action: Mouse pressed left at (253, 314)
Screenshot: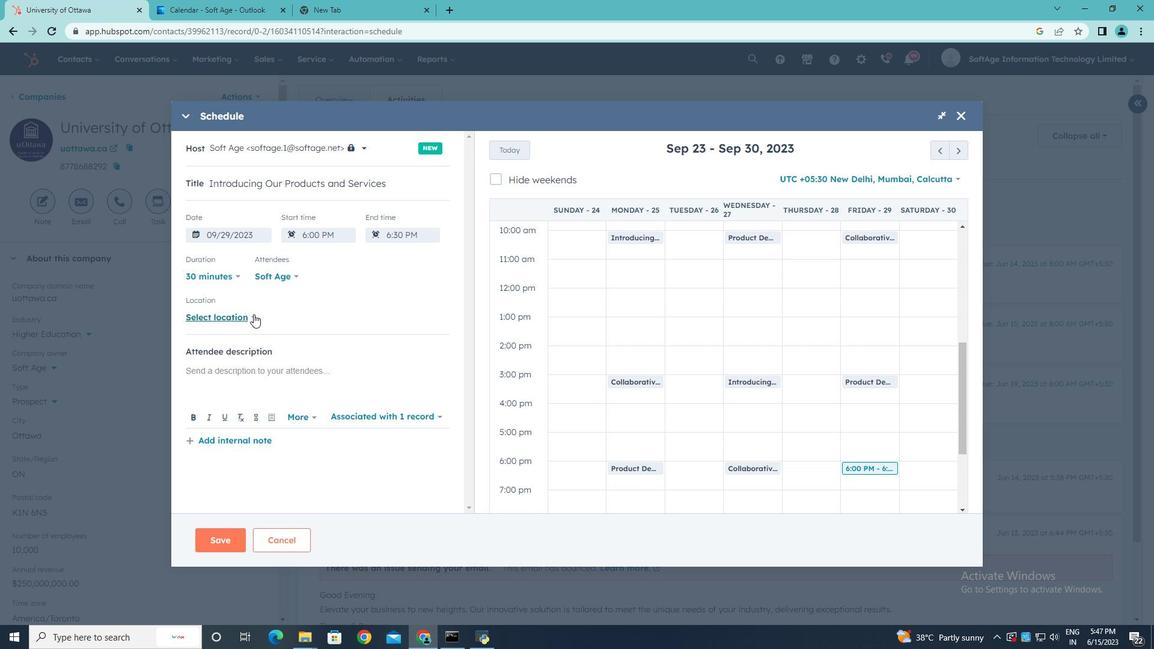 
Action: Mouse moved to (302, 310)
Screenshot: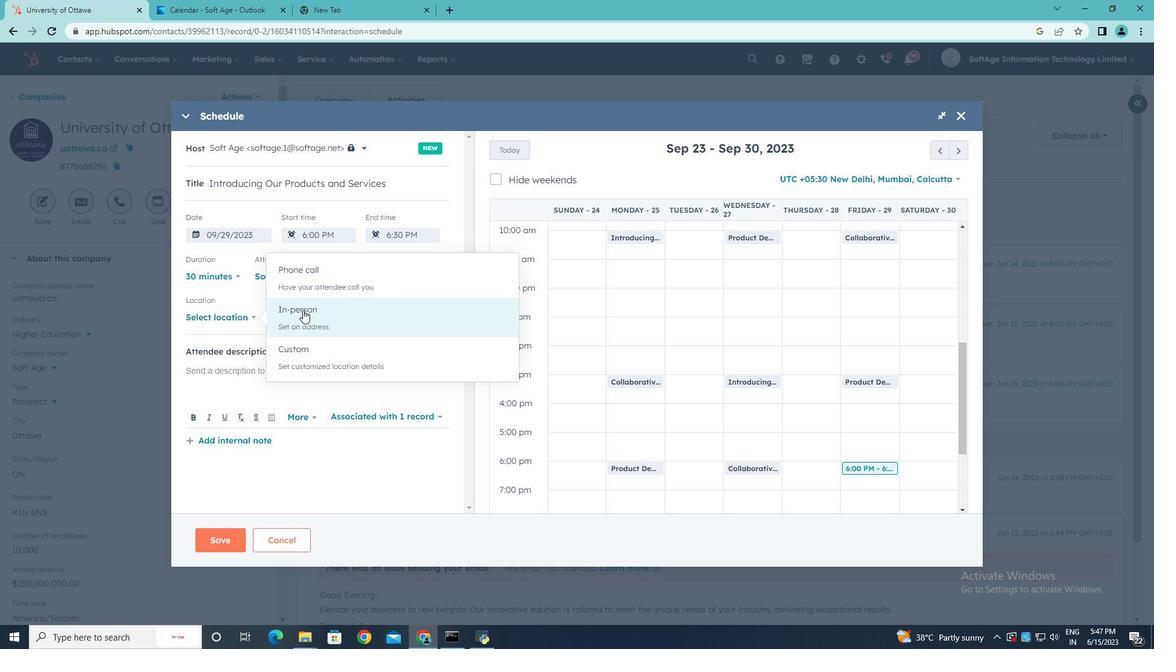 
Action: Mouse pressed left at (302, 310)
Screenshot: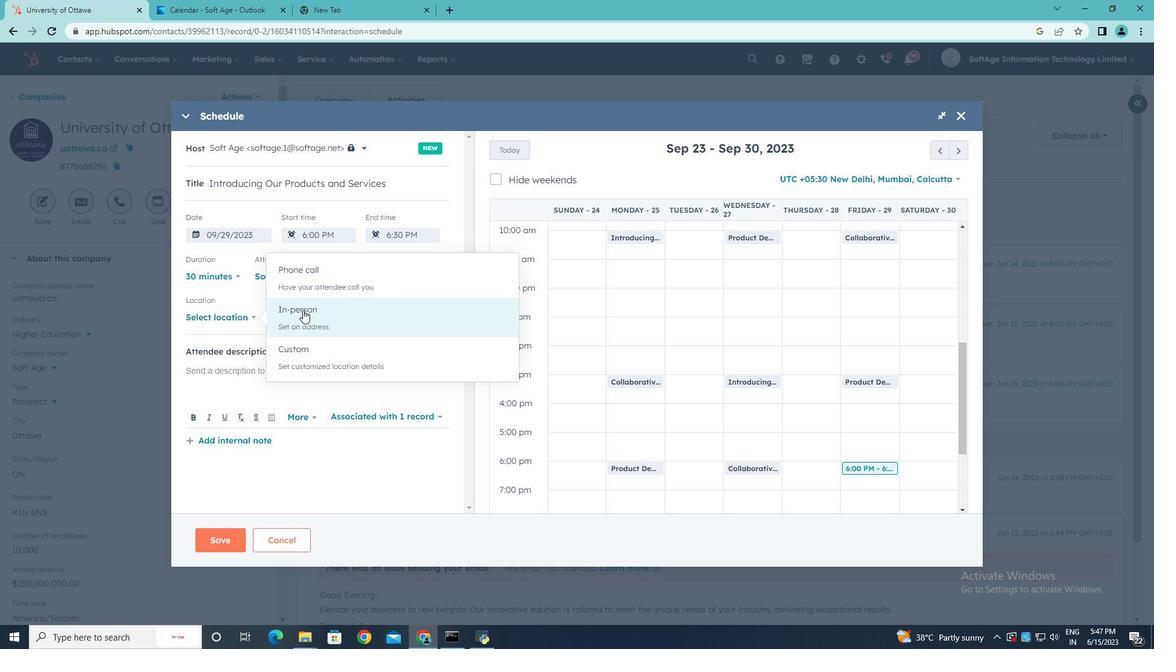 
Action: Mouse moved to (298, 313)
Screenshot: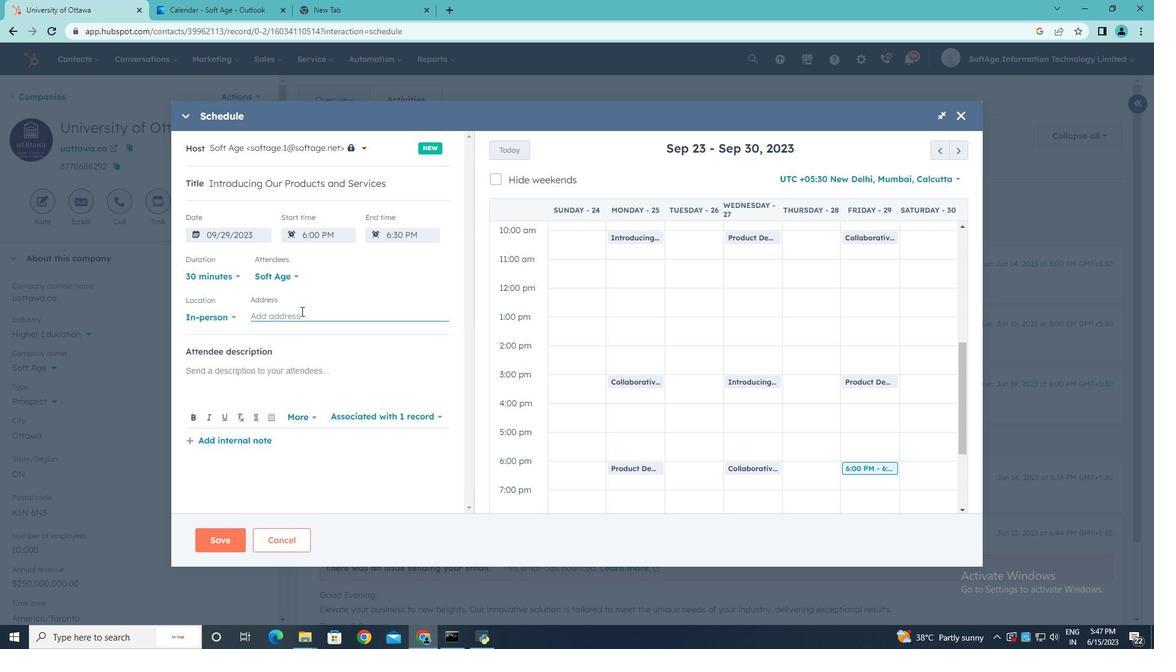 
Action: Mouse pressed left at (298, 313)
Screenshot: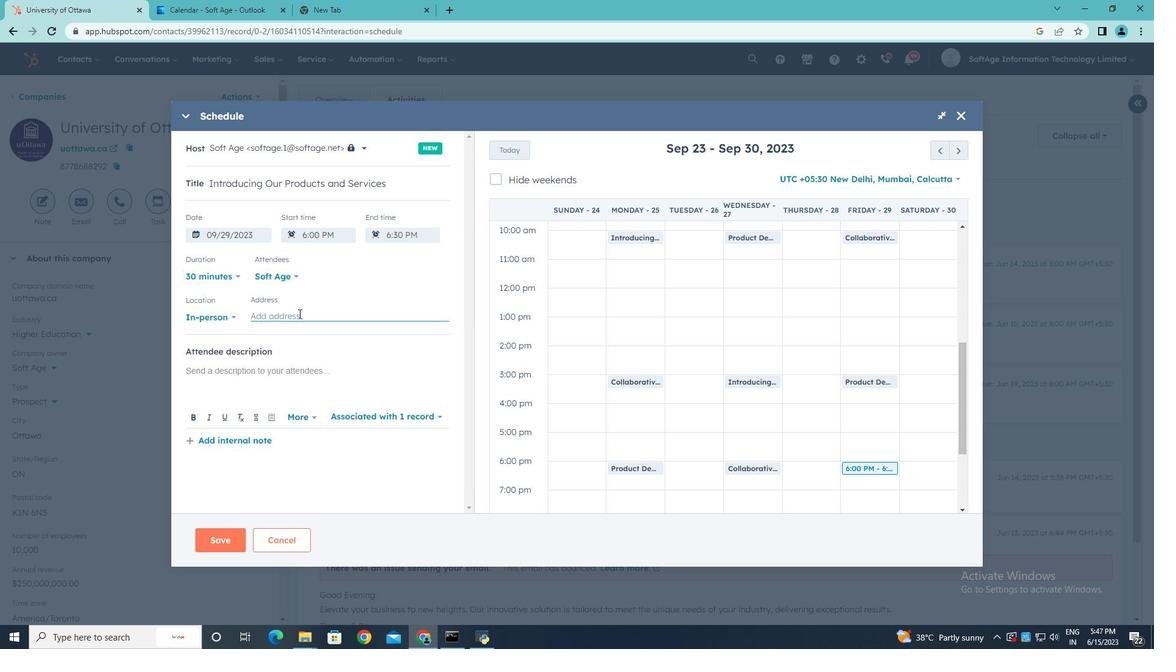 
Action: Mouse moved to (298, 313)
Screenshot: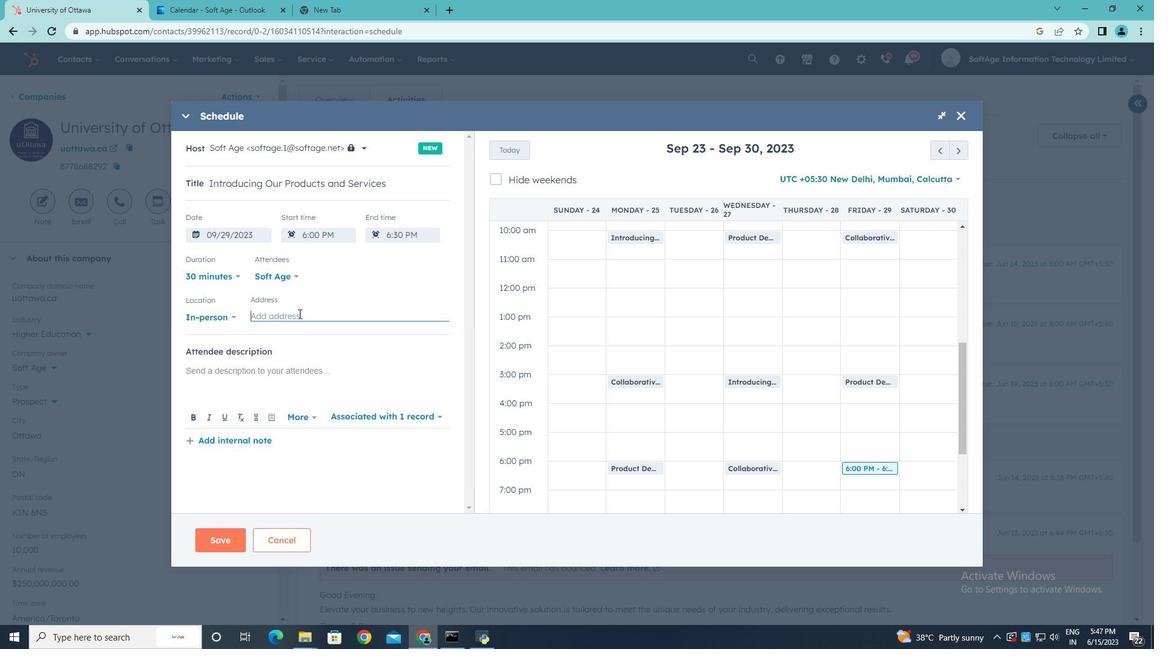 
Action: Key pressed <Key.shift>New<Key.space><Key.shift>York
Screenshot: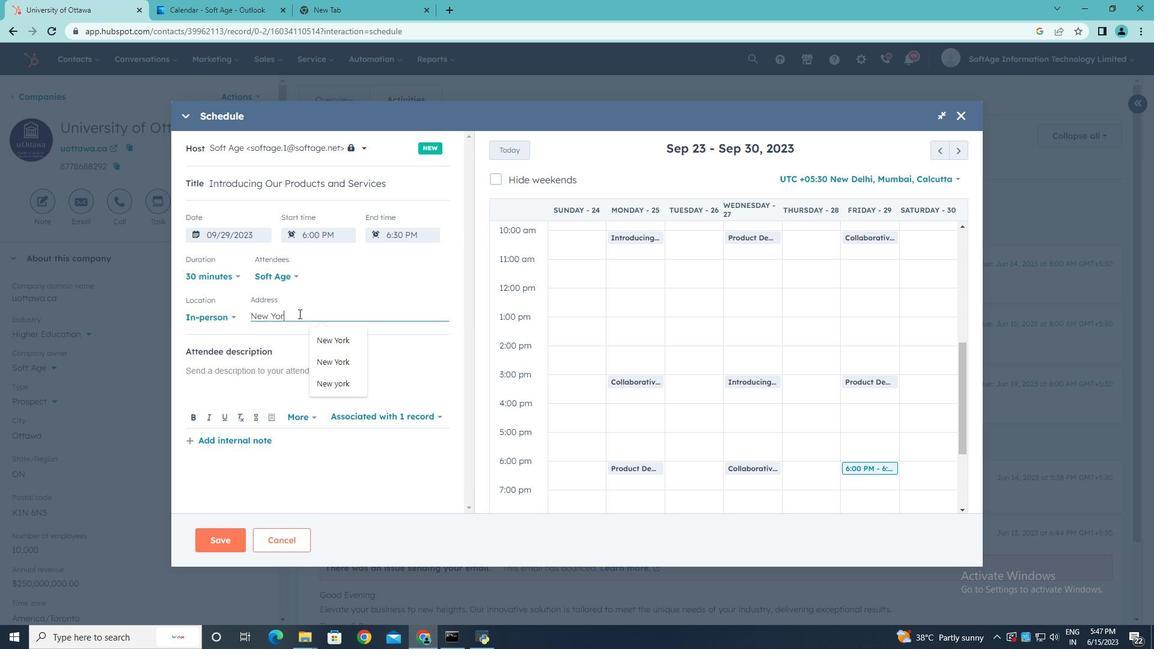 
Action: Mouse moved to (227, 372)
Screenshot: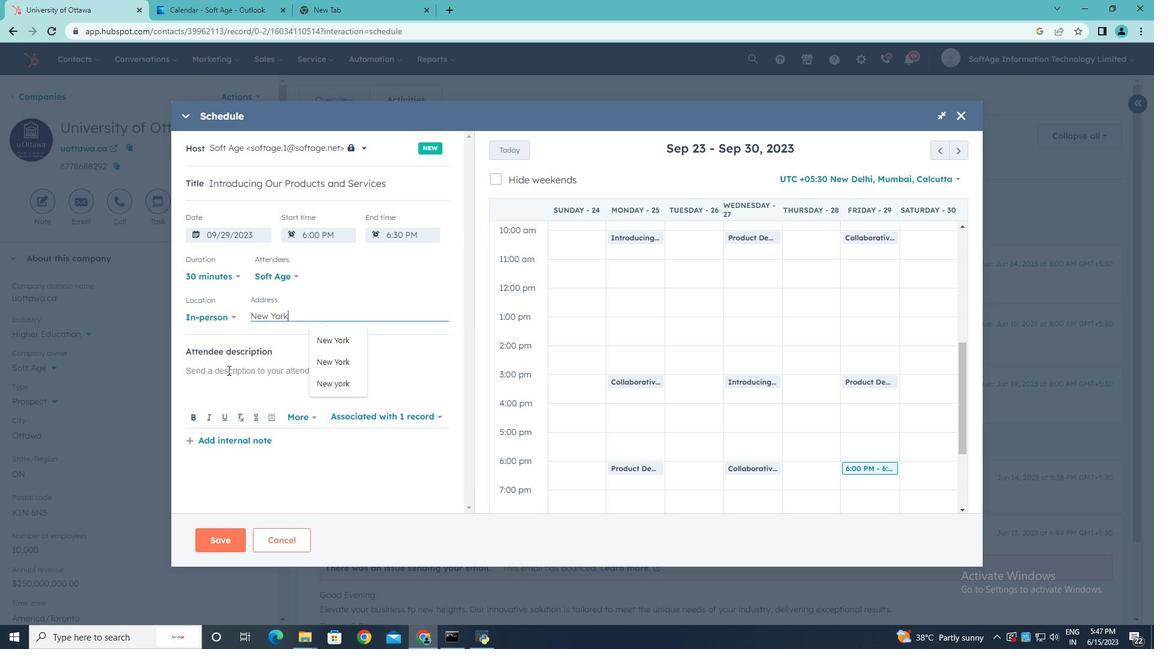 
Action: Mouse pressed left at (227, 372)
Screenshot: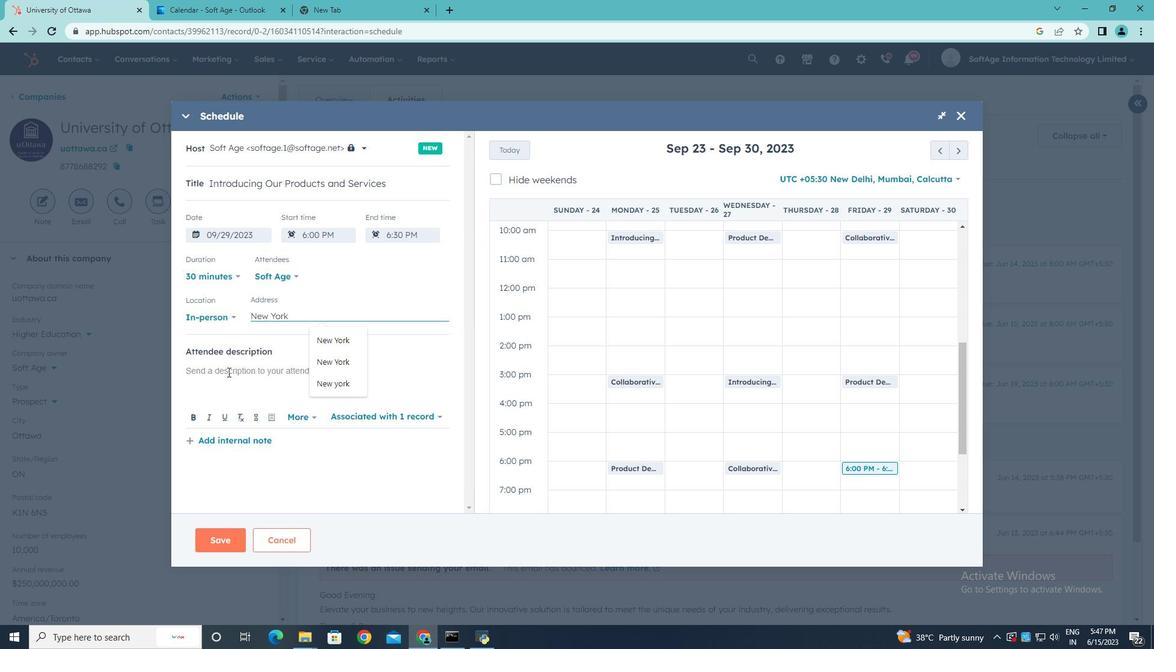 
Action: Mouse moved to (230, 370)
Screenshot: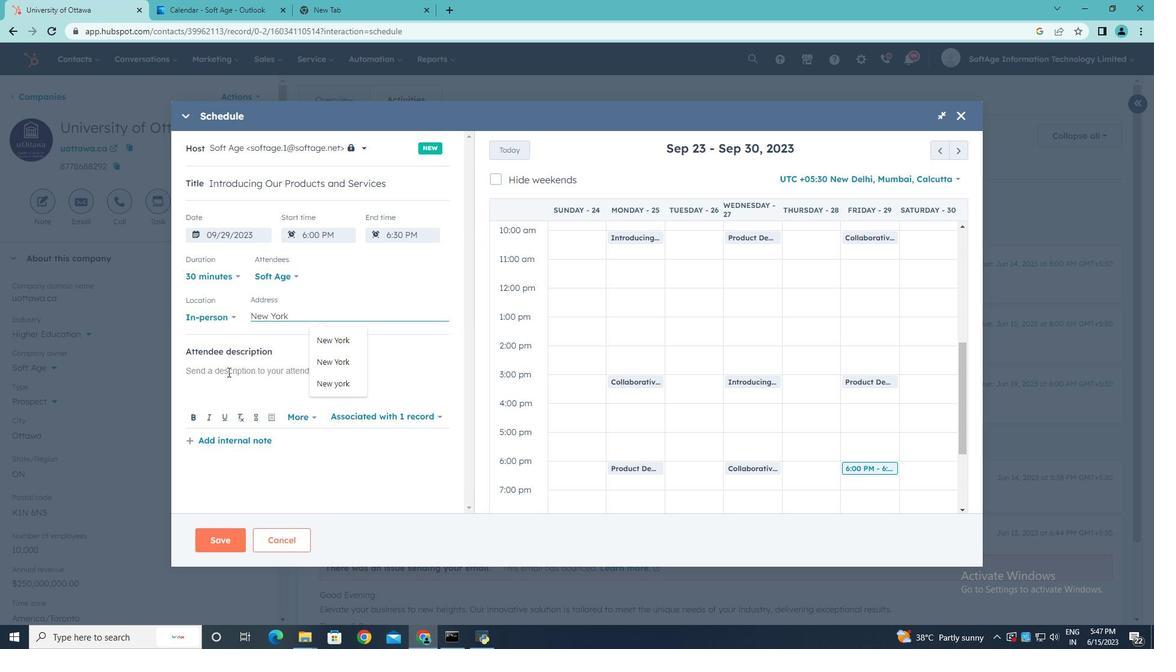 
Action: Key pressed <Key.shift>Kindly<Key.space>join<Key.space>this<Key.space>meetiu<Key.backspace>ng<Key.space>to<Key.space>understand<Key.space><Key.shift><Key.shift><Key.shift>Product<Key.space><Key.shift>Demo<Key.space>and<Key.space><Key.shift><Key.shift><Key.shift><Key.shift>Service<Key.space><Key.shift><Key.shift><Key.shift><Key.shift><Key.shift><Key.shift><Key.shift><Key.shift><Key.shift><Key.shift><Key.shift><Key.shift><Key.shift><Key.shift>Presentation.
Screenshot: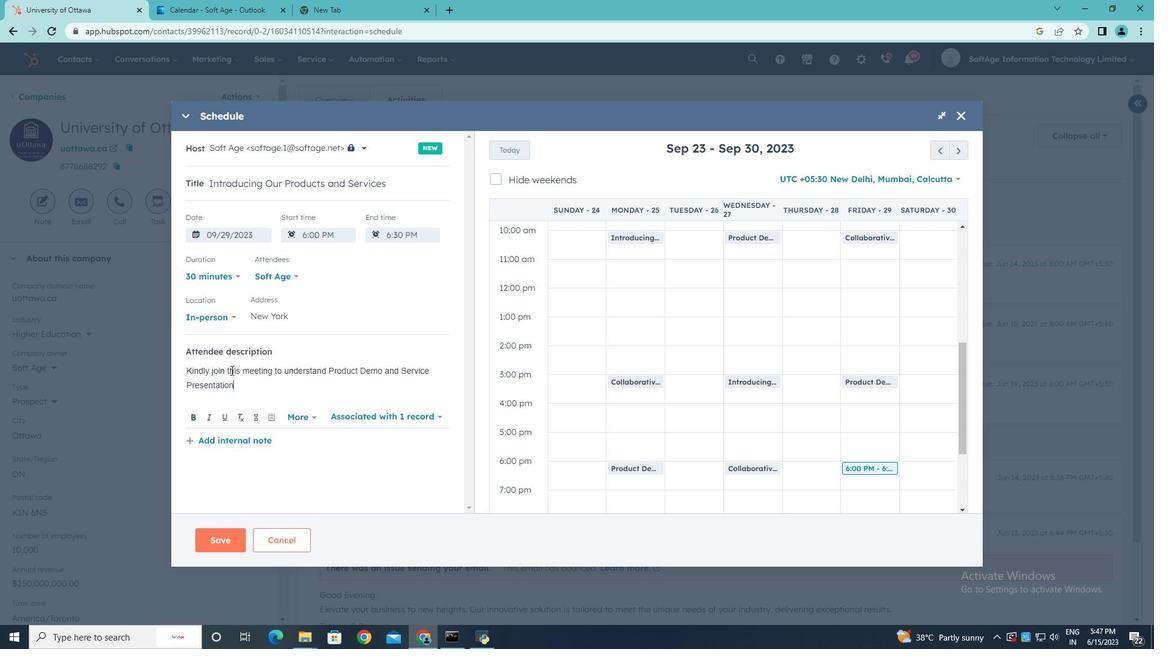 
Action: Mouse moved to (294, 275)
Screenshot: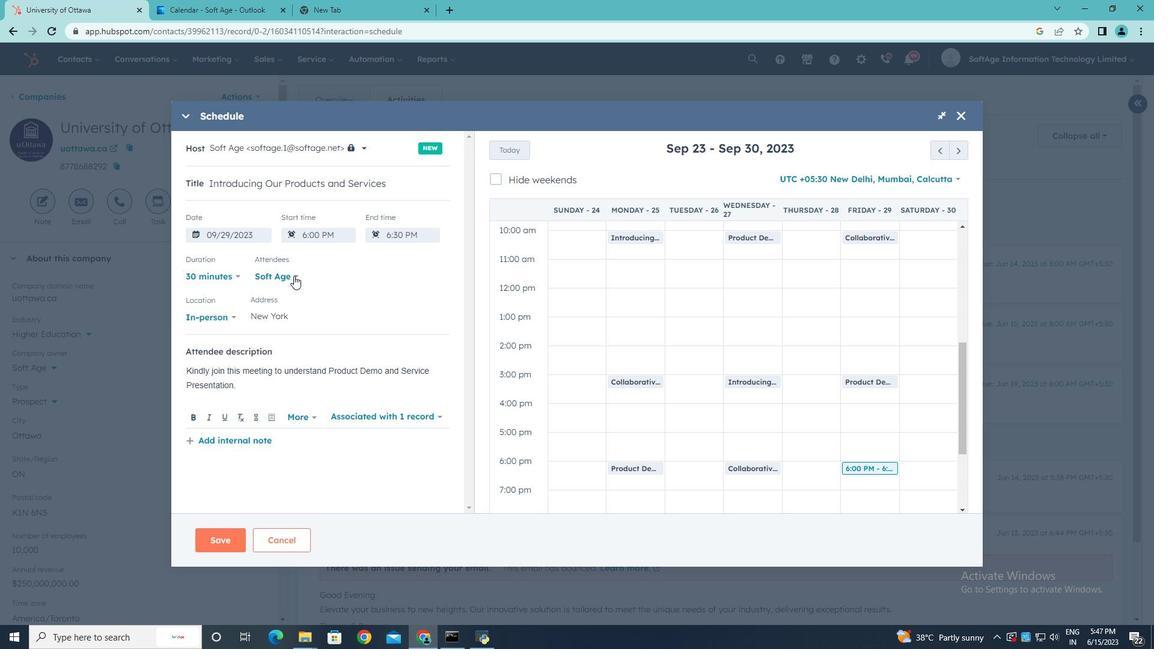 
Action: Mouse pressed left at (294, 275)
Screenshot: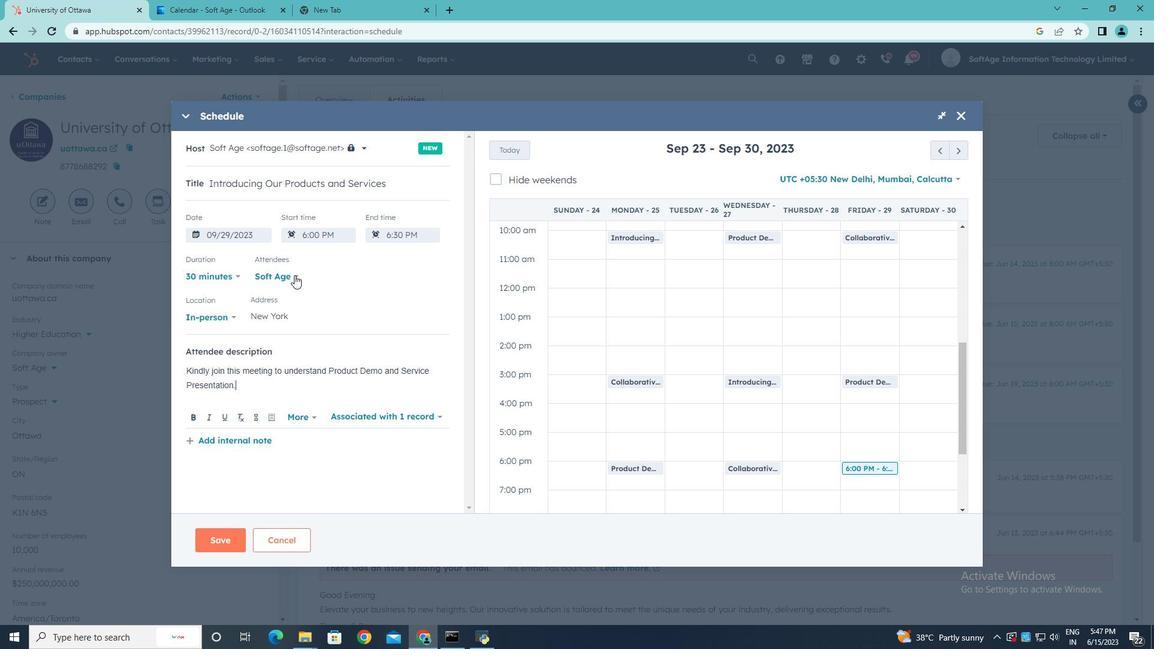 
Action: Mouse moved to (218, 432)
Screenshot: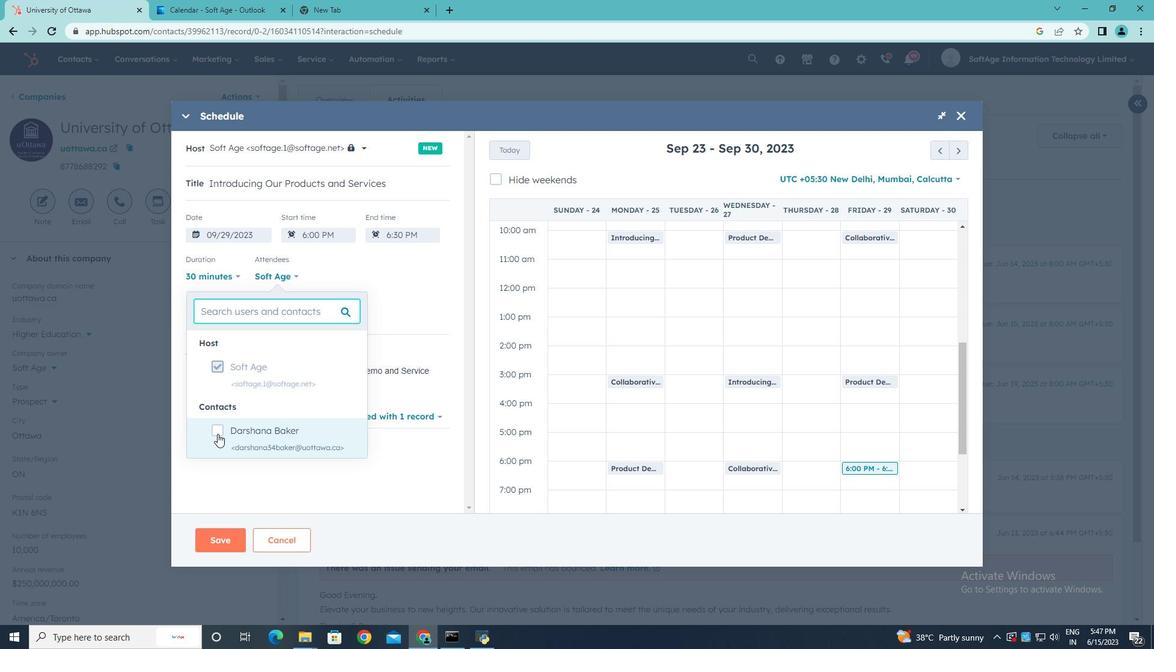 
Action: Mouse pressed left at (218, 432)
Screenshot: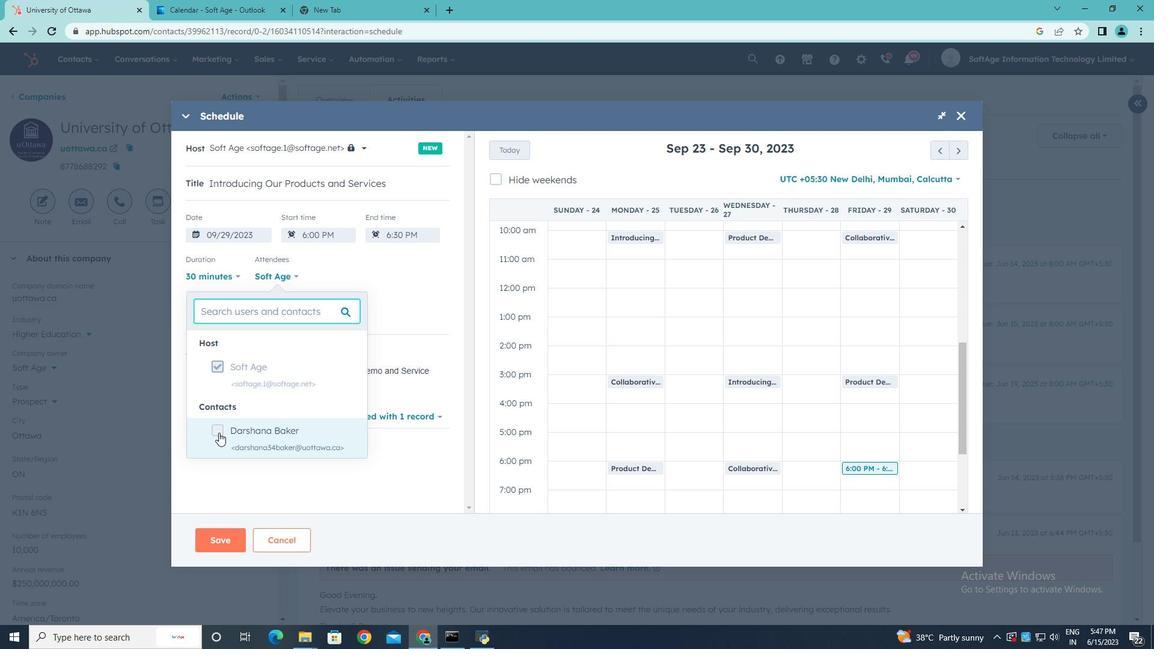 
Action: Mouse moved to (389, 472)
Screenshot: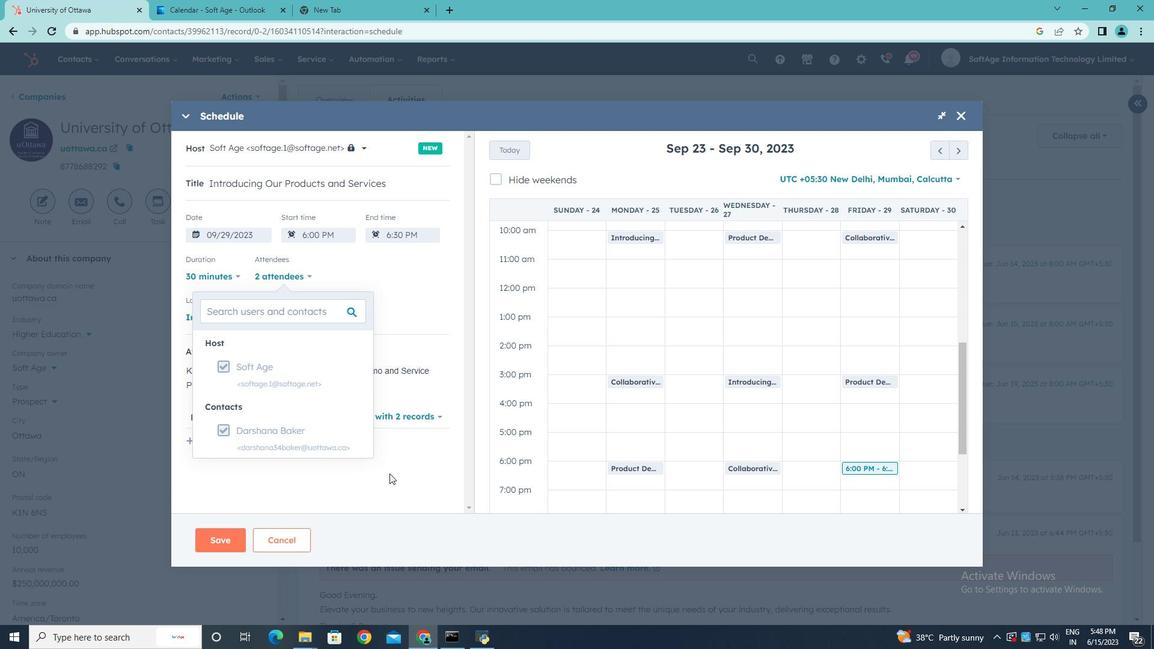 
Action: Mouse pressed left at (389, 472)
Screenshot: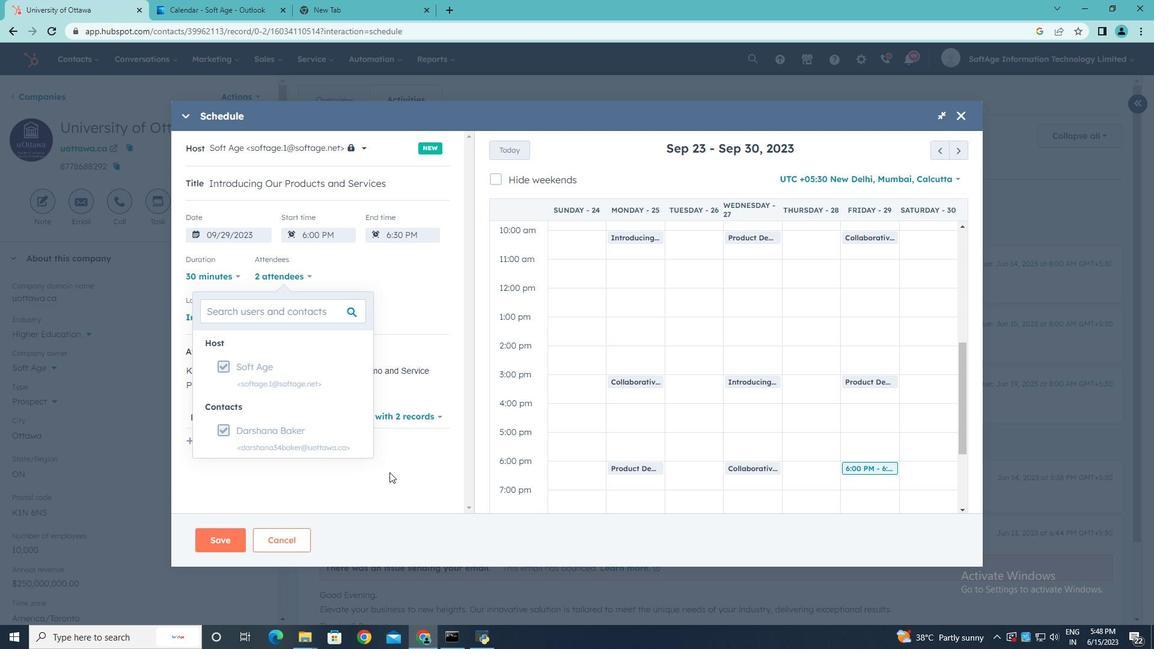 
Action: Mouse moved to (225, 539)
Screenshot: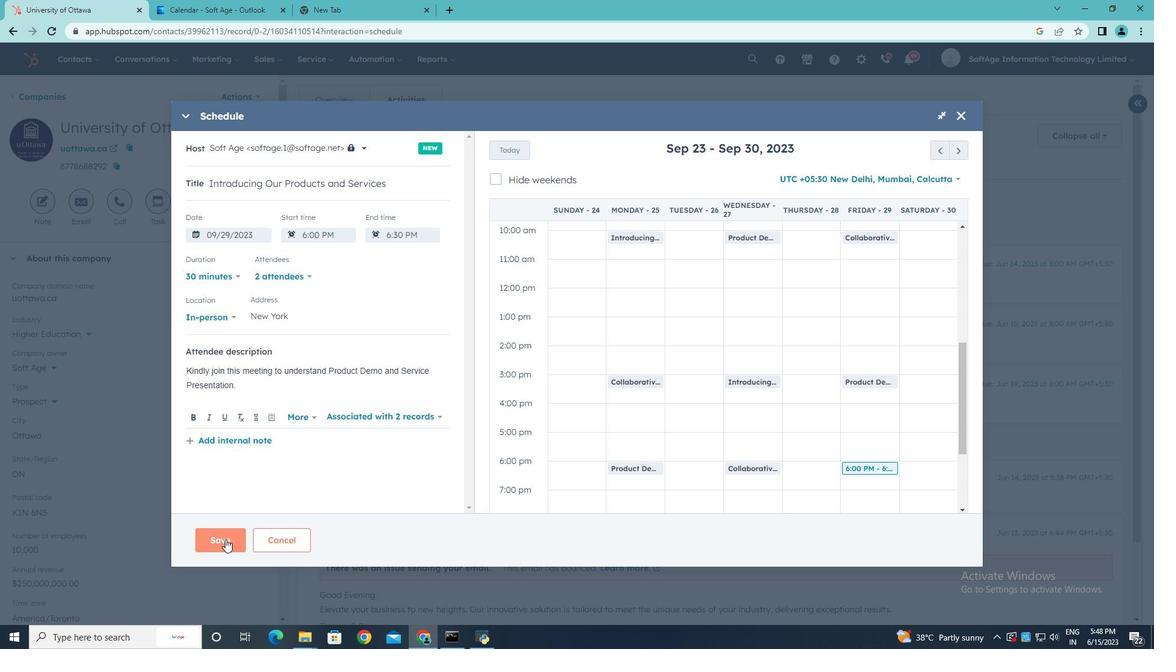 
Action: Mouse pressed left at (225, 539)
Screenshot: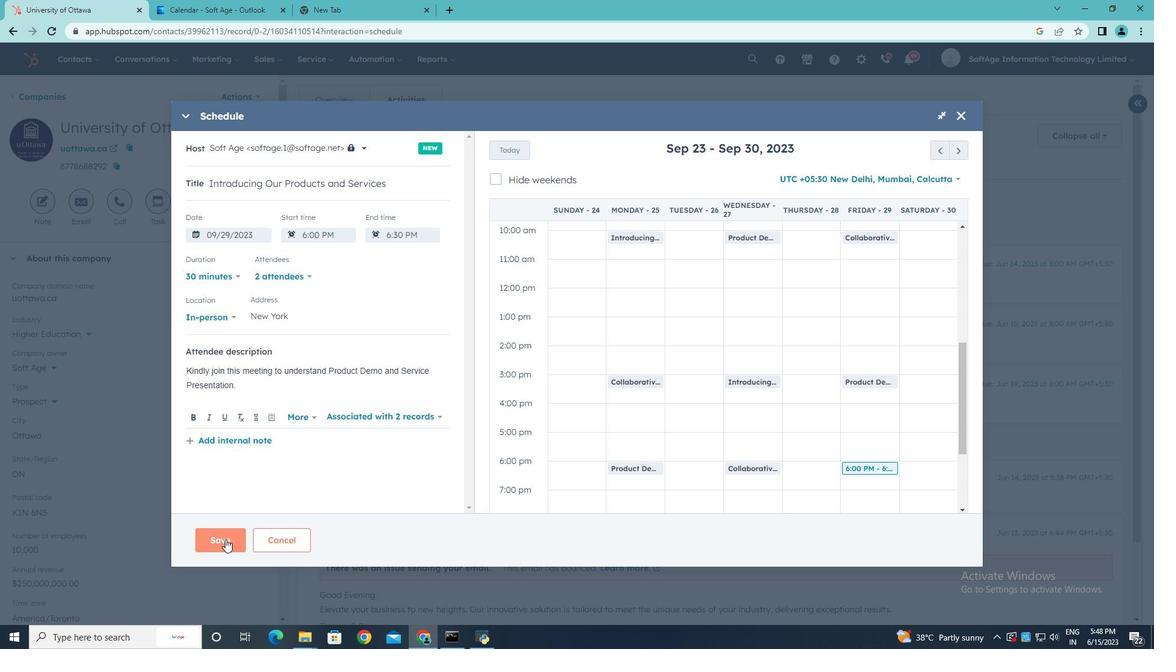 
Action: Mouse moved to (225, 539)
Screenshot: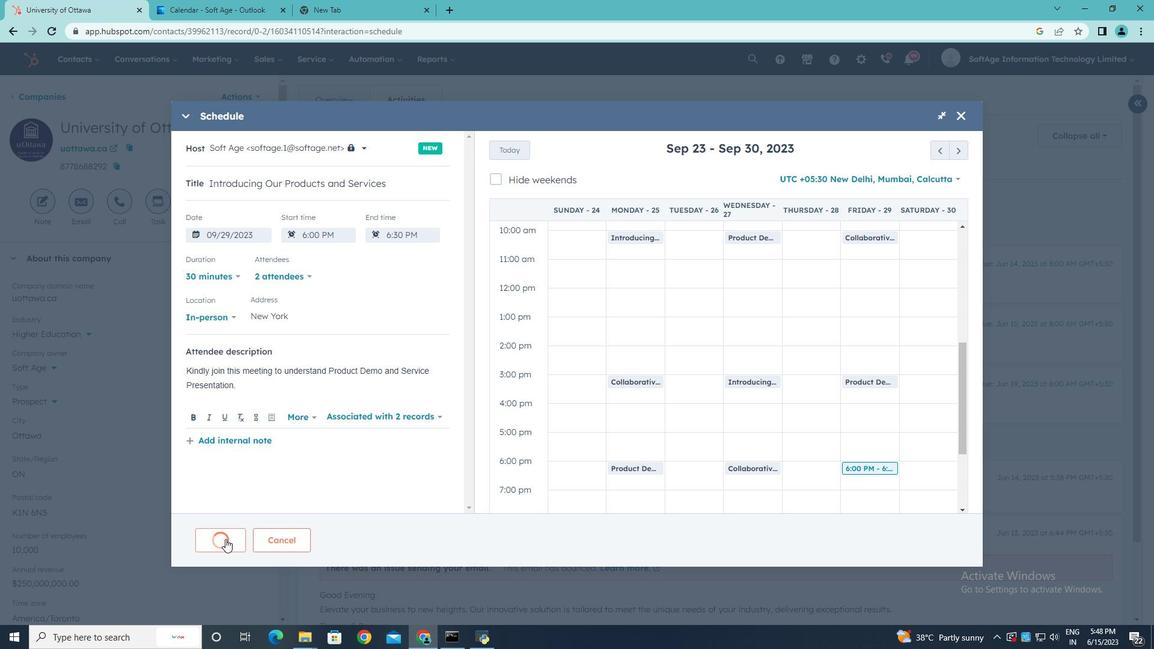 
